 Task: Add Heineken 0.0 Alcohol Free Lager 6 Pack Bottles to the cart.
Action: Mouse moved to (20, 99)
Screenshot: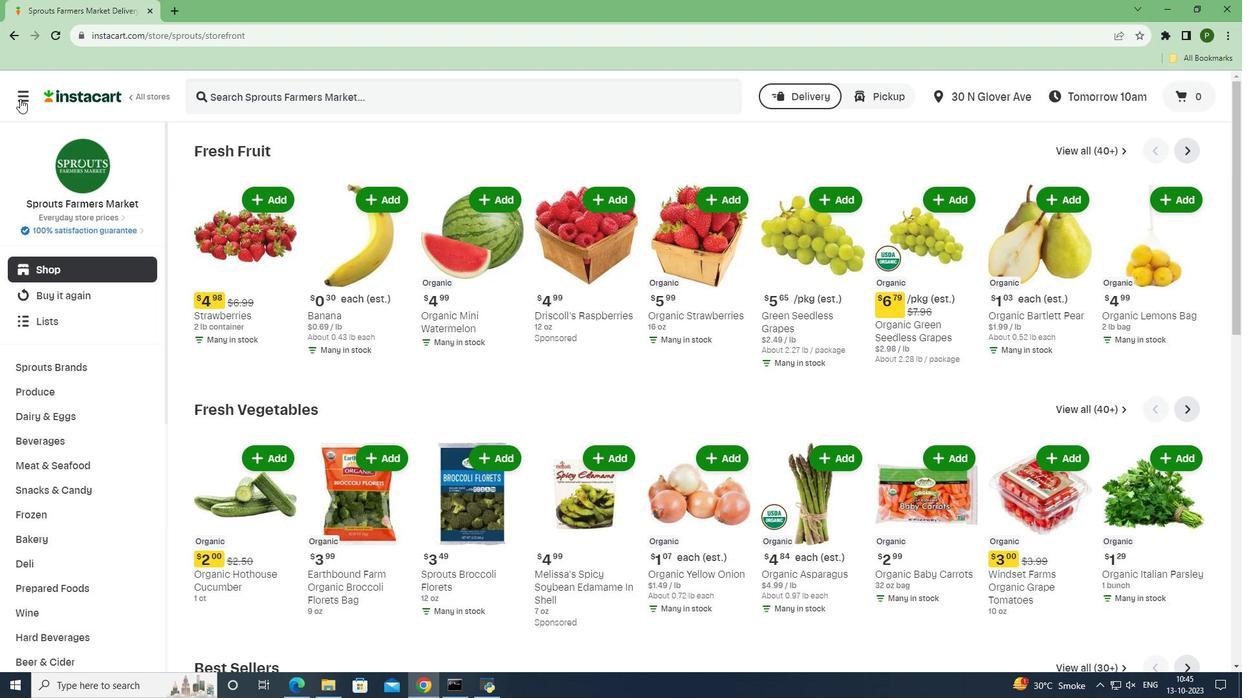 
Action: Mouse pressed left at (20, 99)
Screenshot: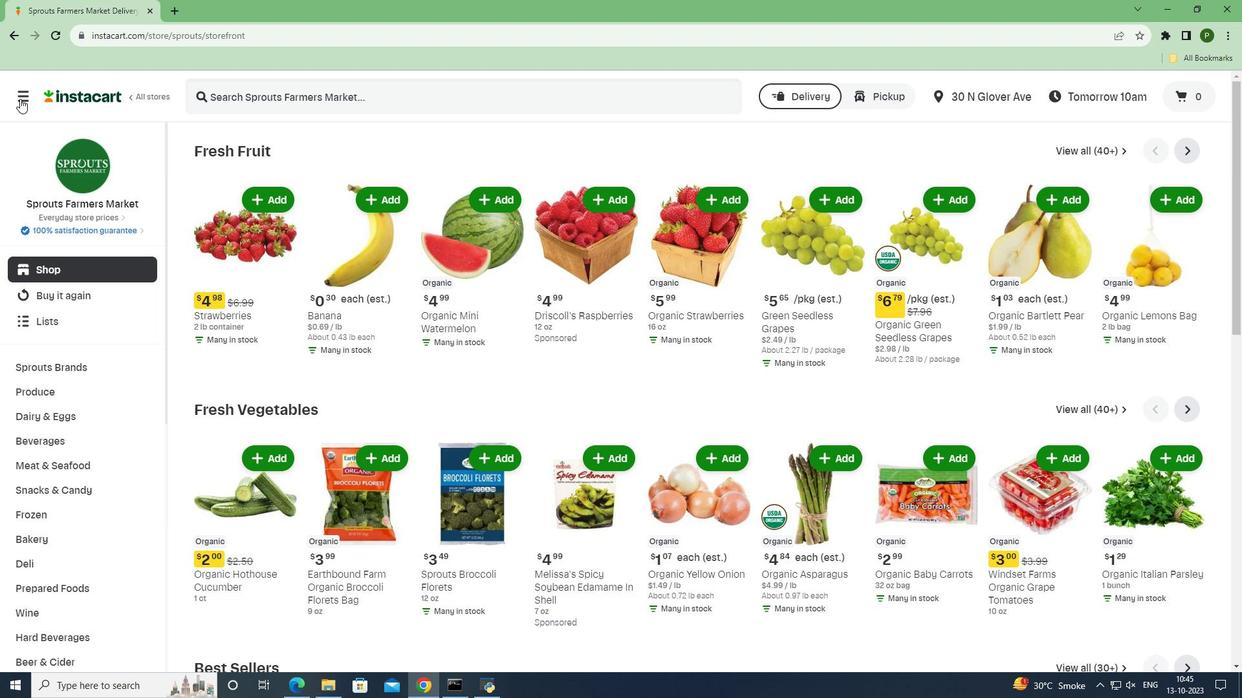 
Action: Mouse moved to (40, 336)
Screenshot: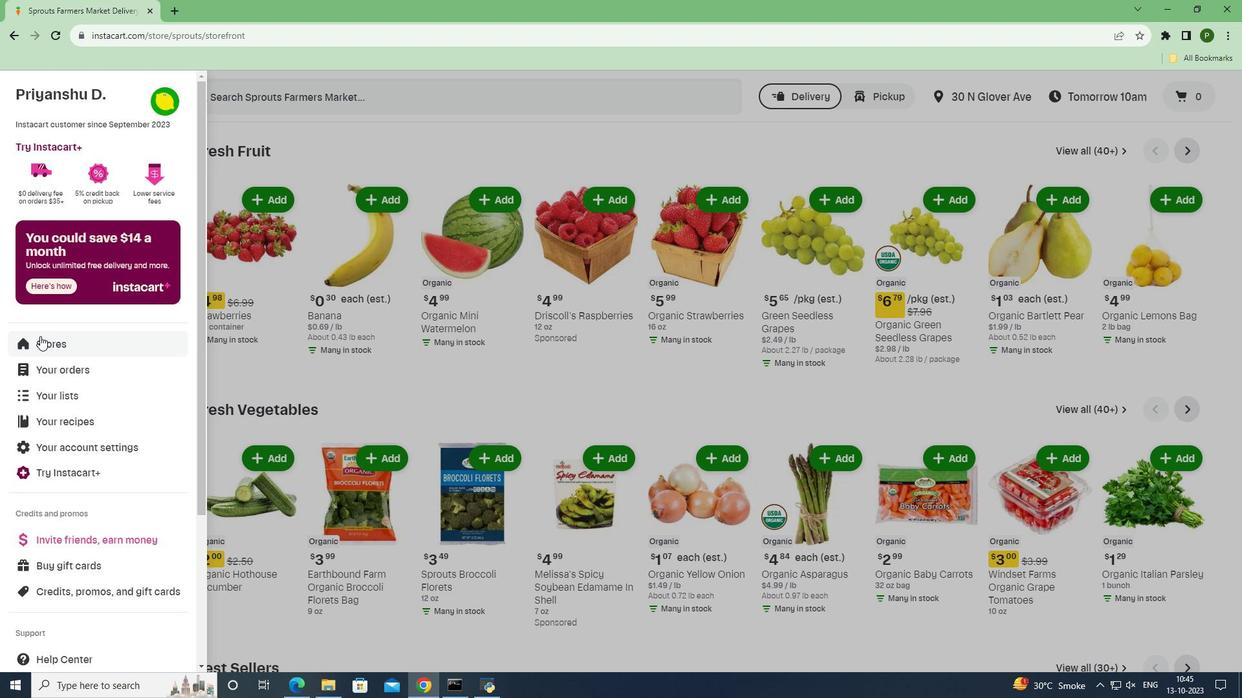 
Action: Mouse pressed left at (40, 336)
Screenshot: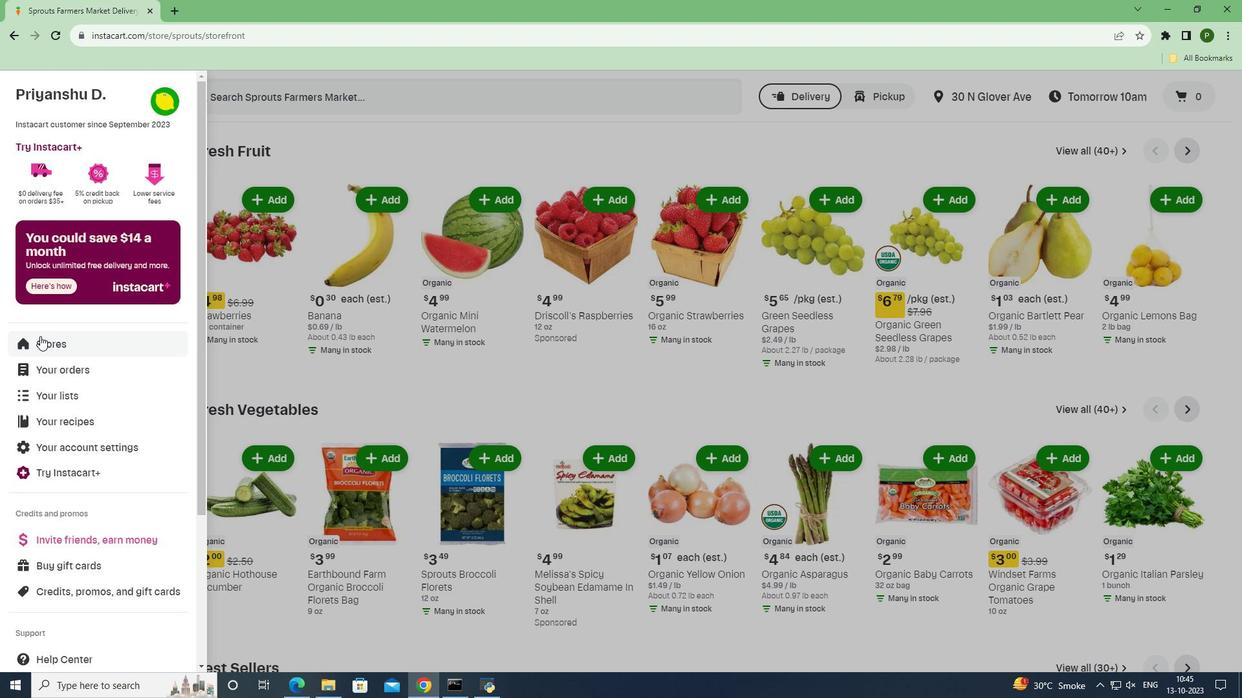 
Action: Mouse moved to (300, 142)
Screenshot: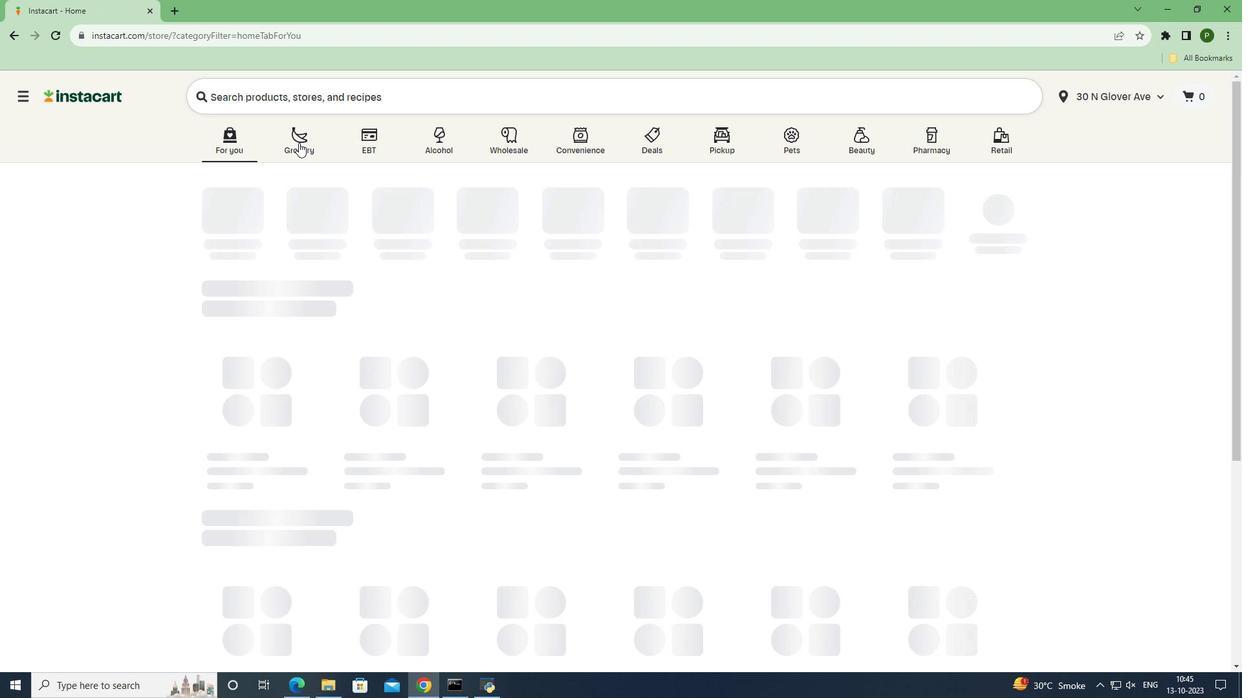 
Action: Mouse pressed left at (300, 142)
Screenshot: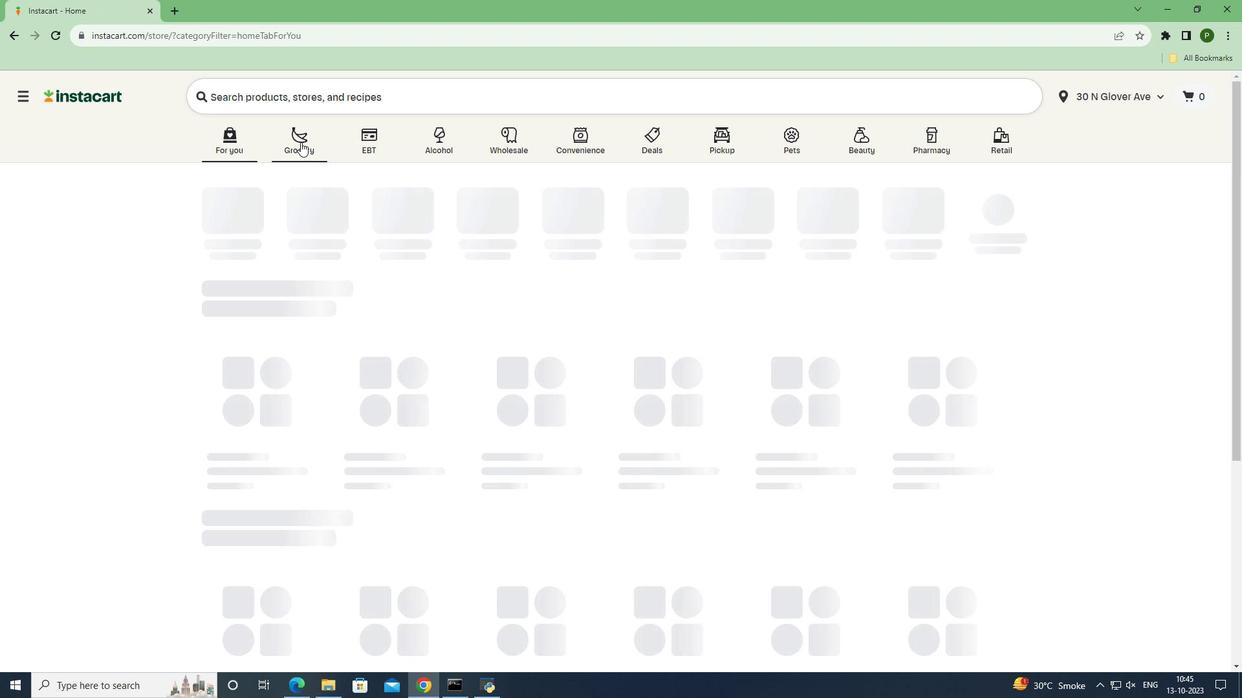 
Action: Mouse moved to (798, 294)
Screenshot: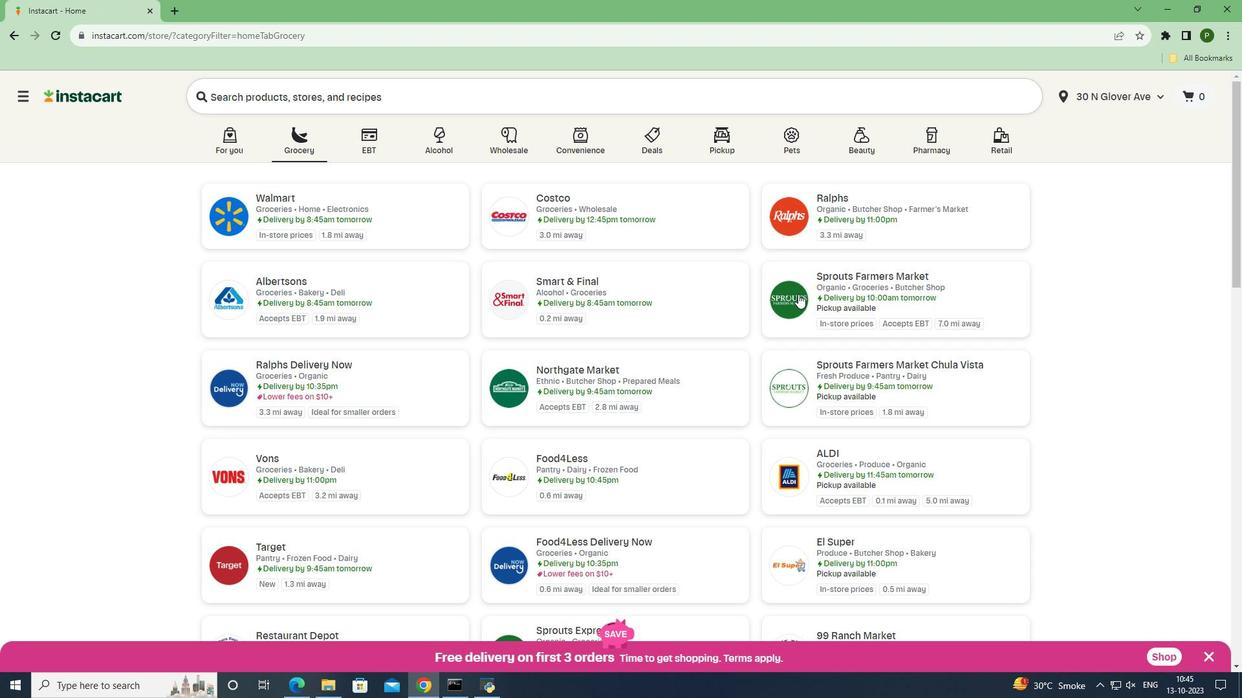 
Action: Mouse pressed left at (798, 294)
Screenshot: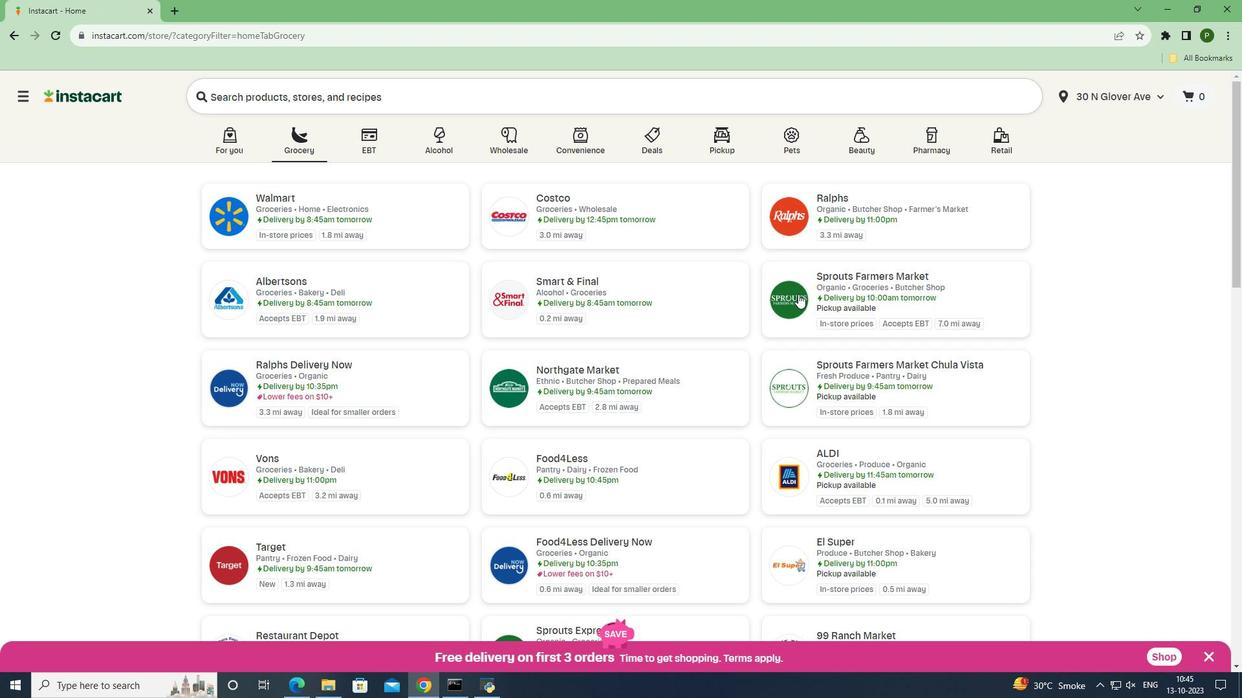 
Action: Mouse moved to (49, 441)
Screenshot: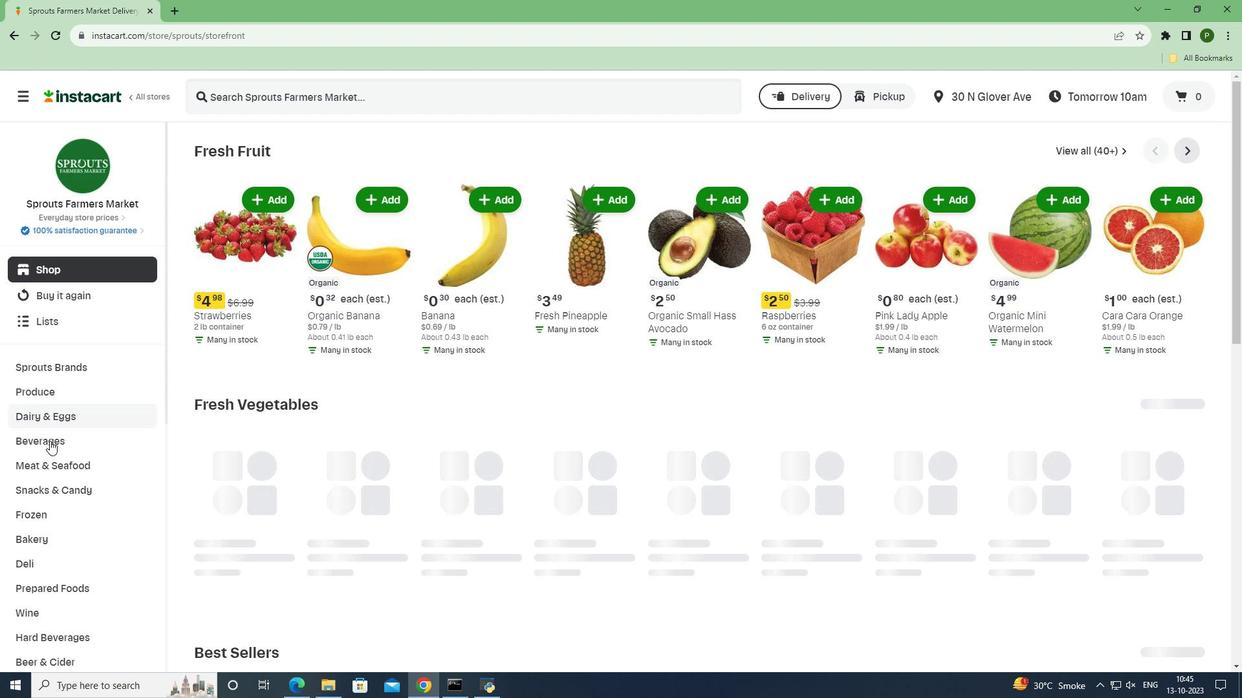 
Action: Mouse pressed left at (49, 441)
Screenshot: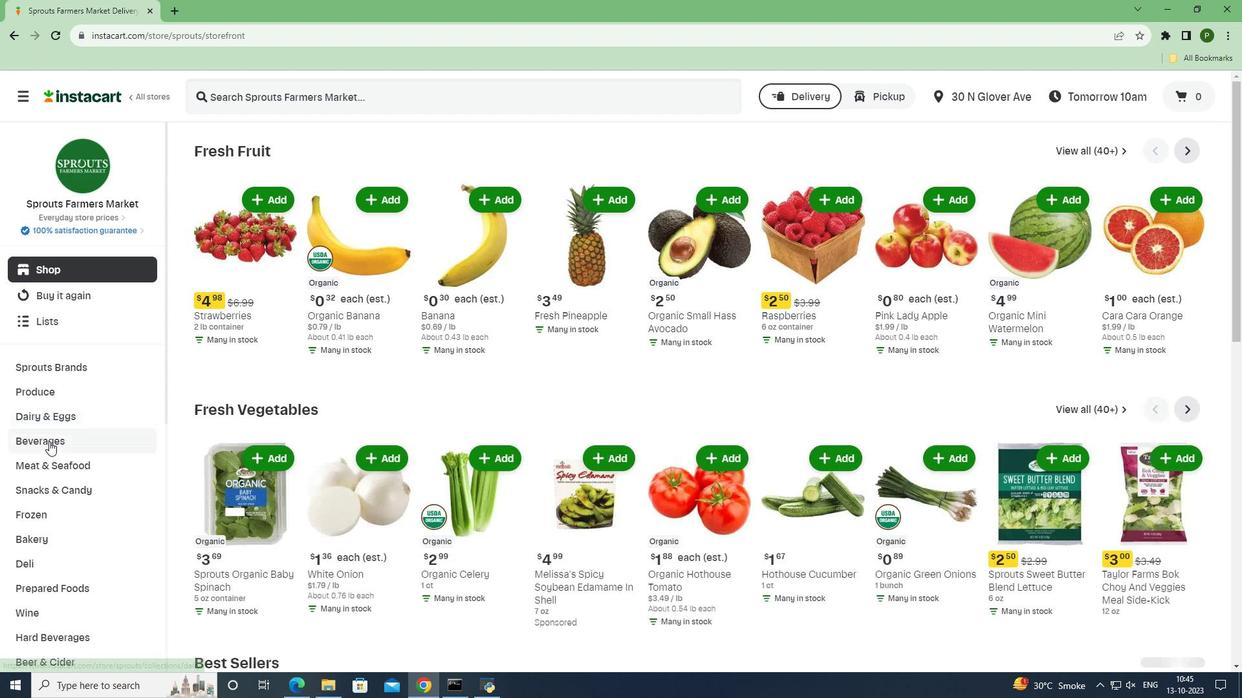 
Action: Mouse moved to (993, 180)
Screenshot: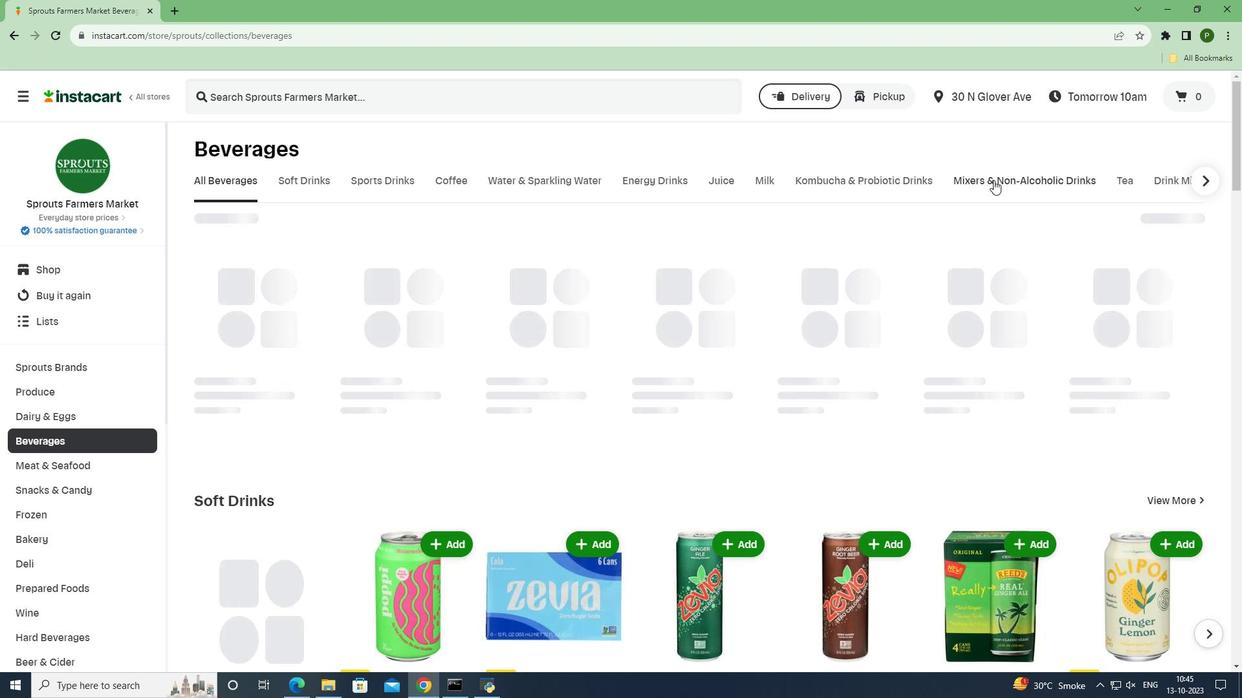 
Action: Mouse pressed left at (993, 180)
Screenshot: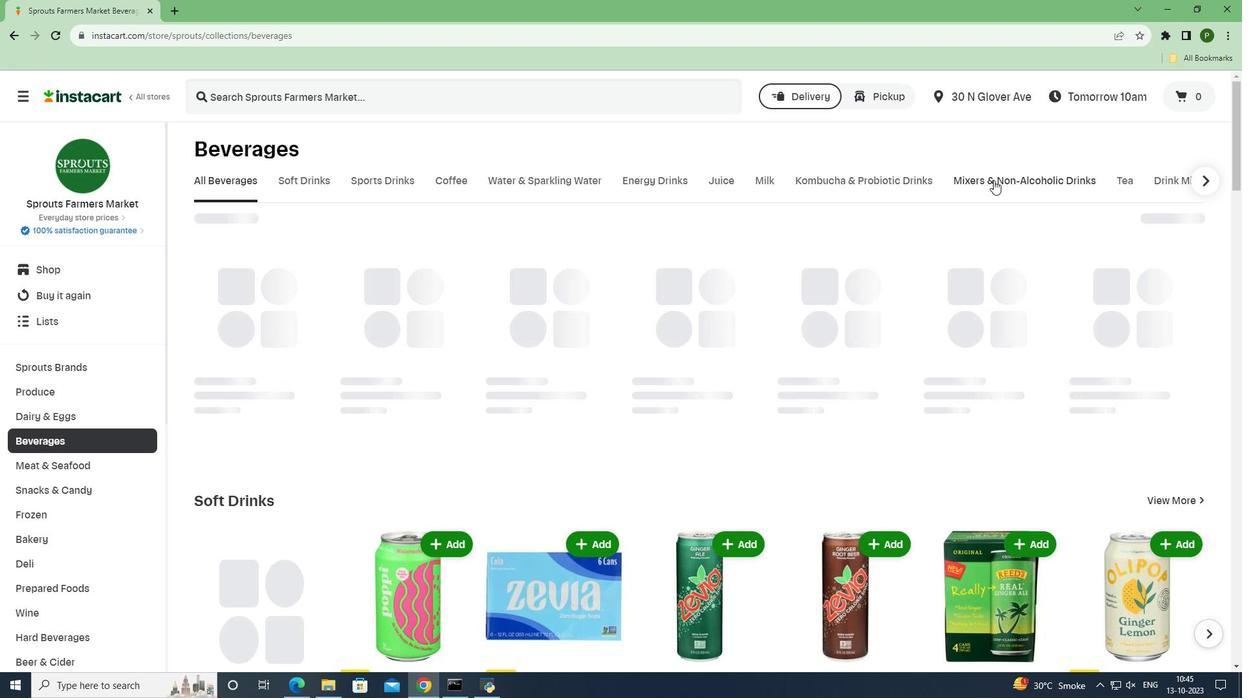 
Action: Mouse moved to (375, 104)
Screenshot: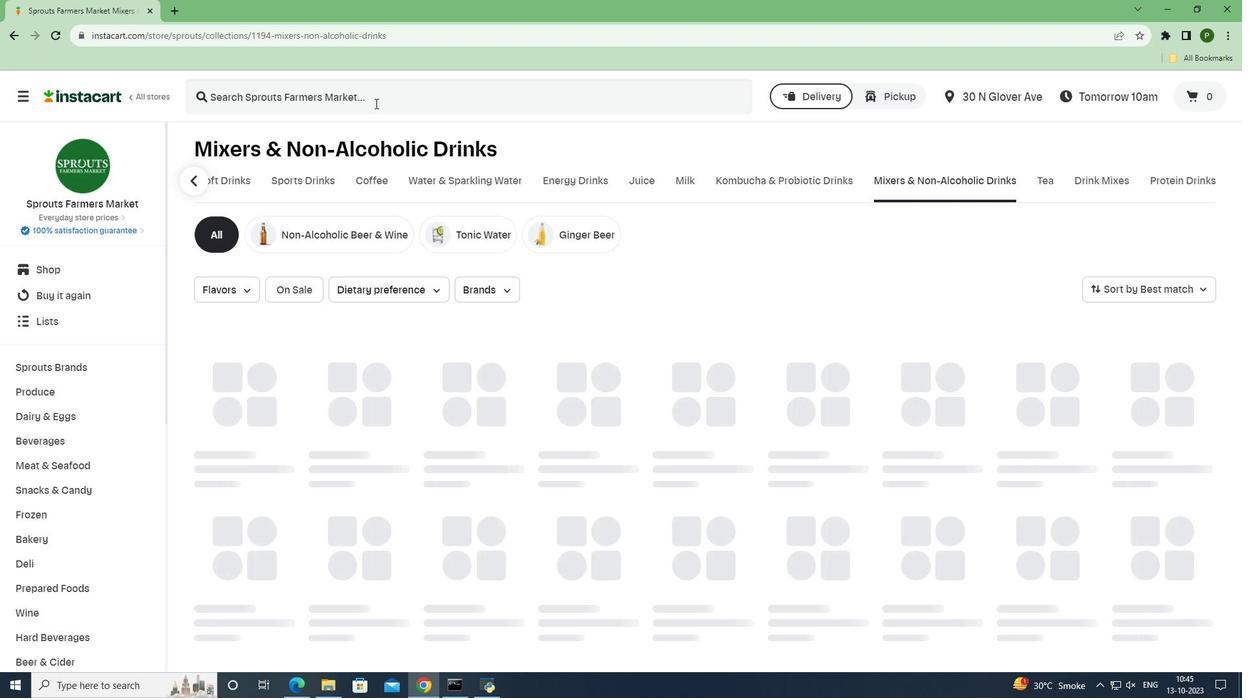 
Action: Mouse pressed left at (375, 104)
Screenshot: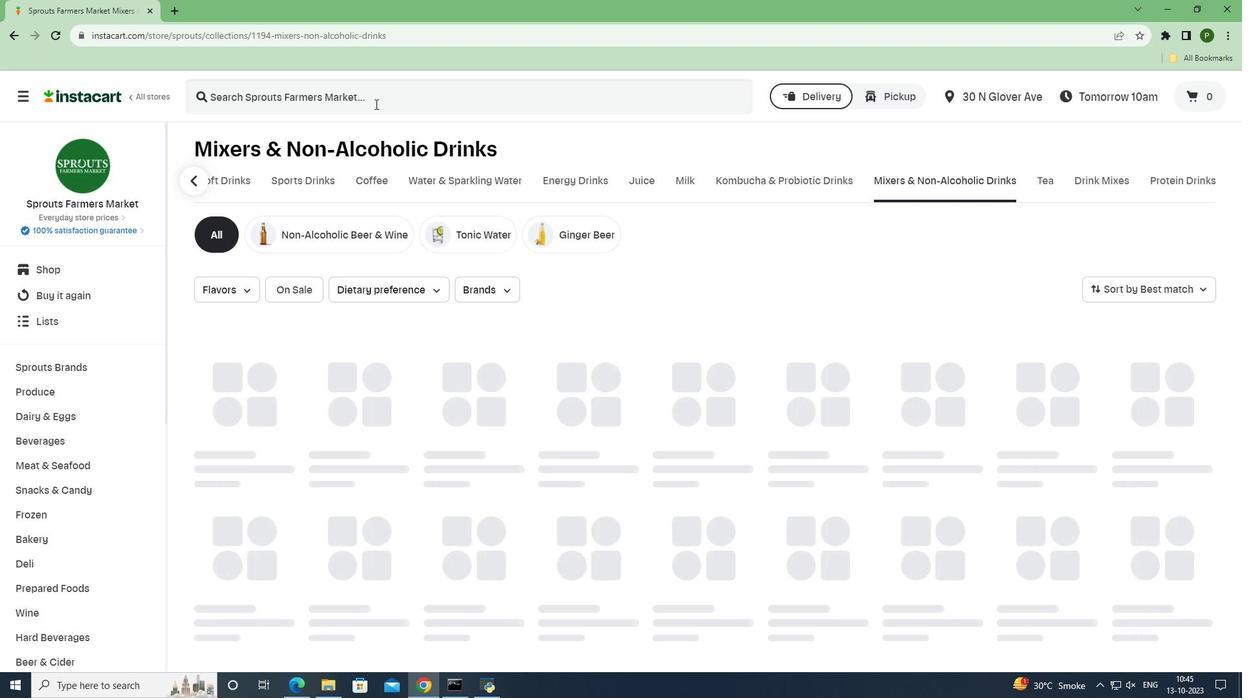 
Action: Key pressed <Key.caps_lock>H<Key.caps_lock>eineken<Key.space>0.0<Key.space><Key.caps_lock>A<Key.caps_lock>lcohol<Key.space><Key.caps_lock>F<Key.caps_lock>ree<Key.space><Key.caps_lock>L<Key.caps_lock>ager<Key.space>6<Key.space><Key.caps_lock>P<Key.caps_lock>ack<Key.space><Key.caps_lock>B<Key.caps_lock>ottles<Key.space><Key.enter>
Screenshot: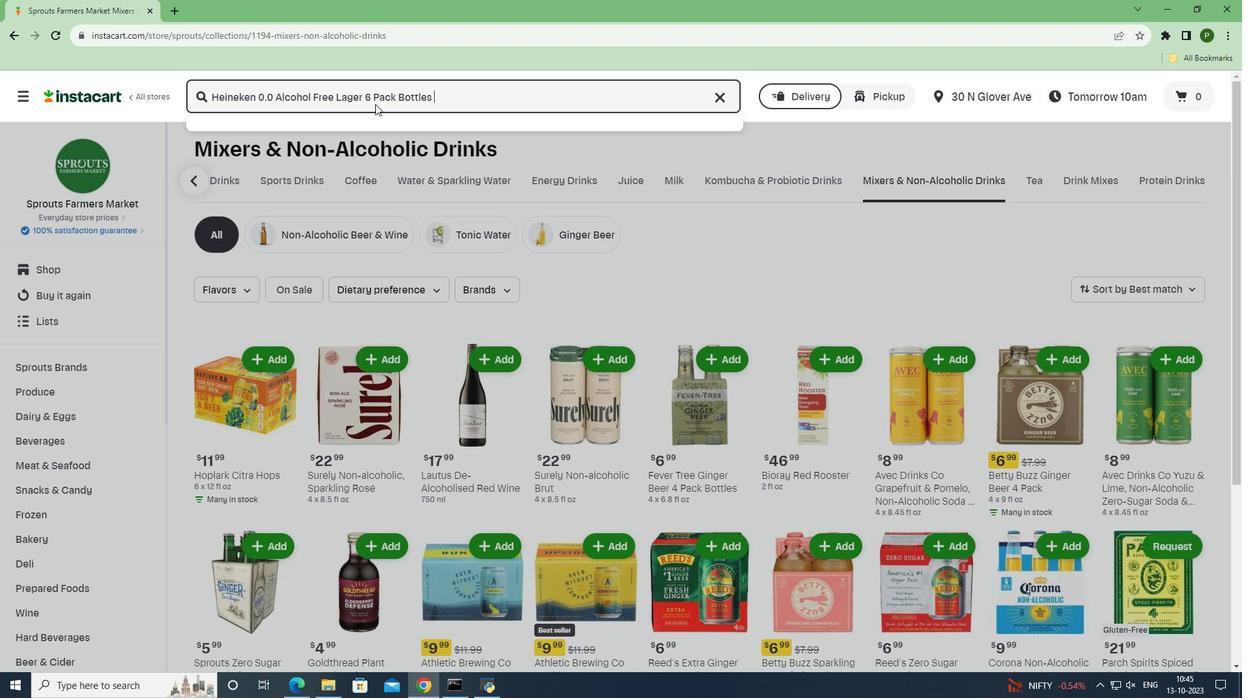 
Action: Mouse moved to (364, 361)
Screenshot: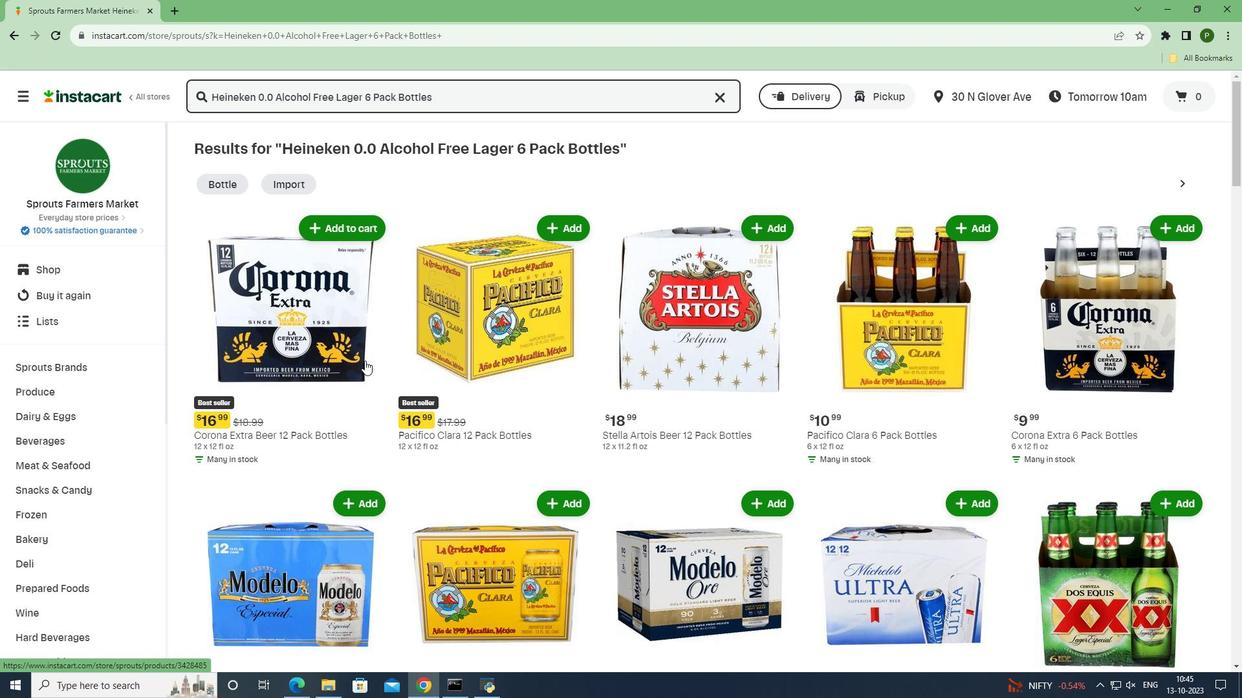 
Action: Mouse scrolled (364, 360) with delta (0, 0)
Screenshot: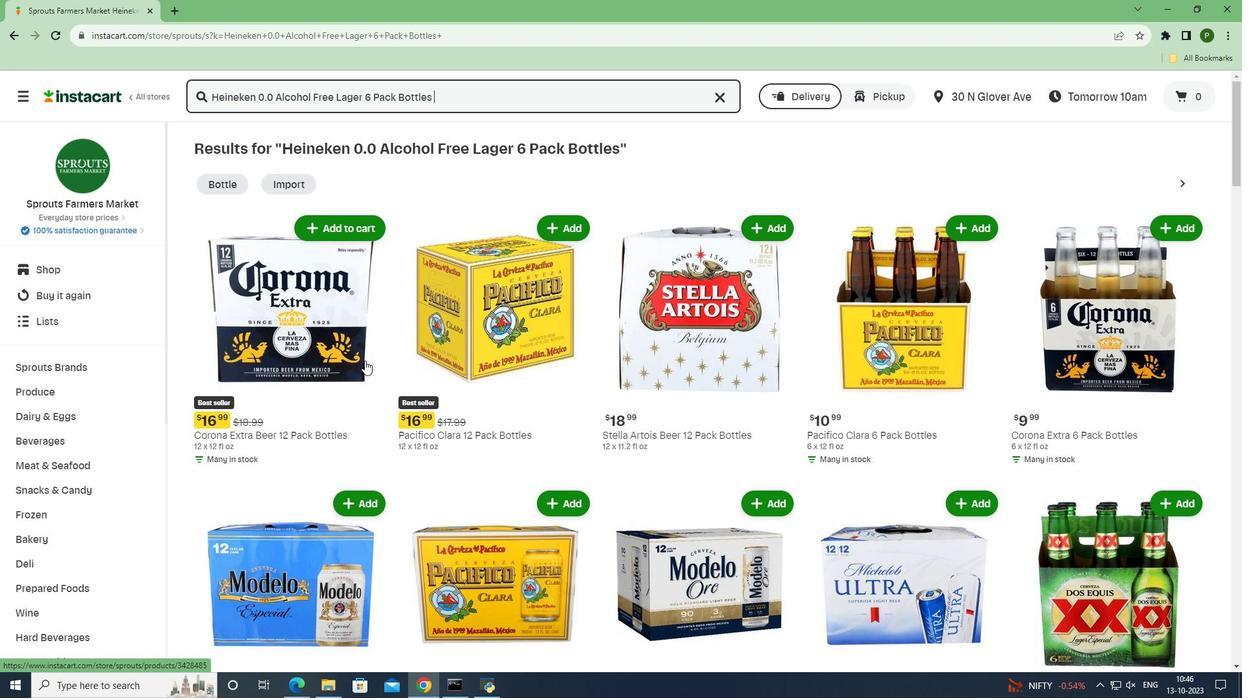 
Action: Mouse scrolled (364, 360) with delta (0, 0)
Screenshot: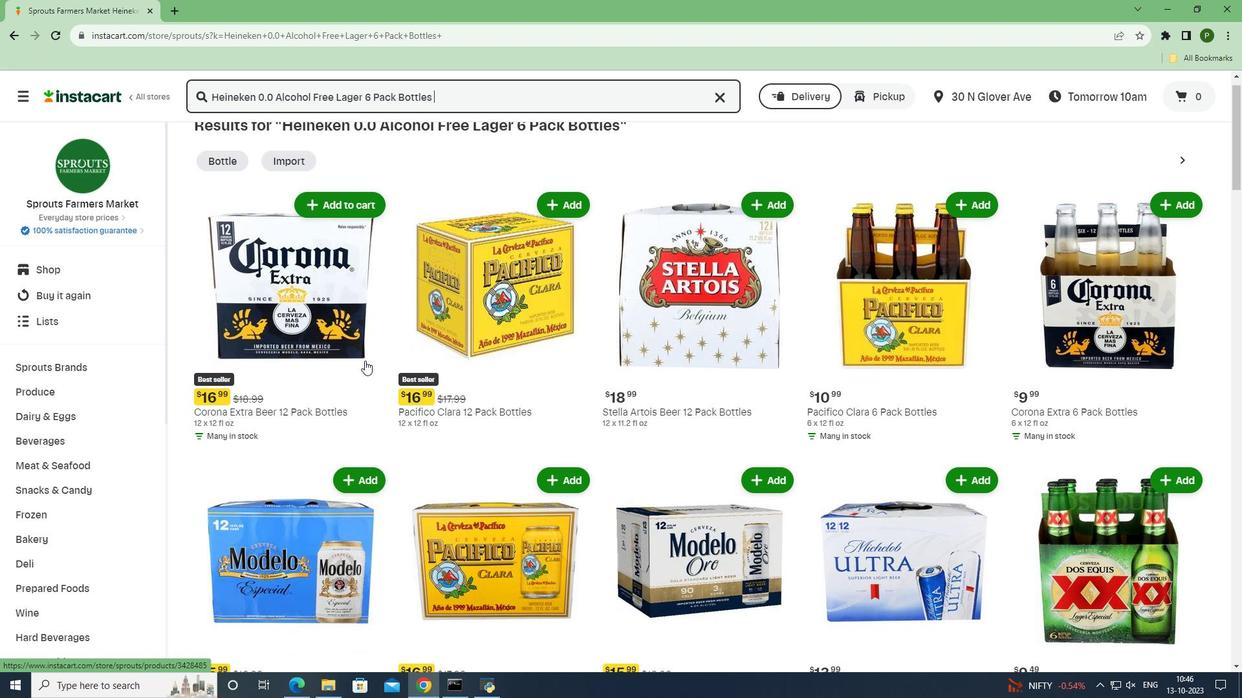 
Action: Mouse scrolled (364, 360) with delta (0, 0)
Screenshot: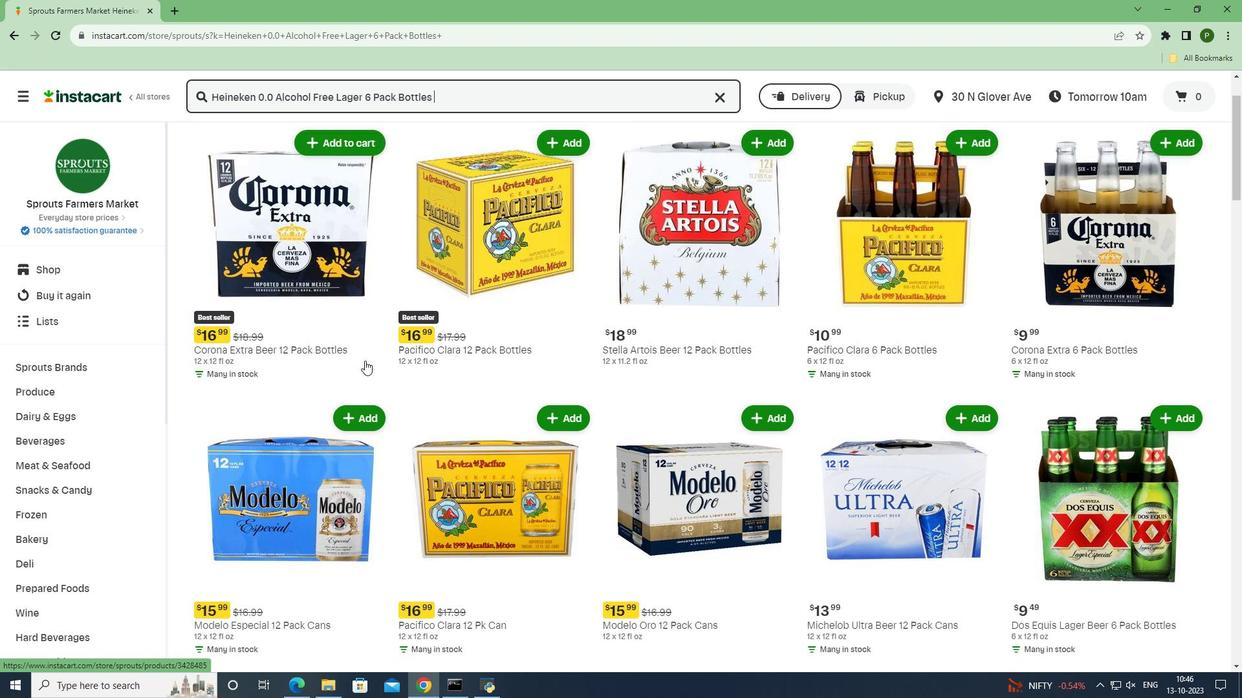 
Action: Mouse scrolled (364, 361) with delta (0, 0)
Screenshot: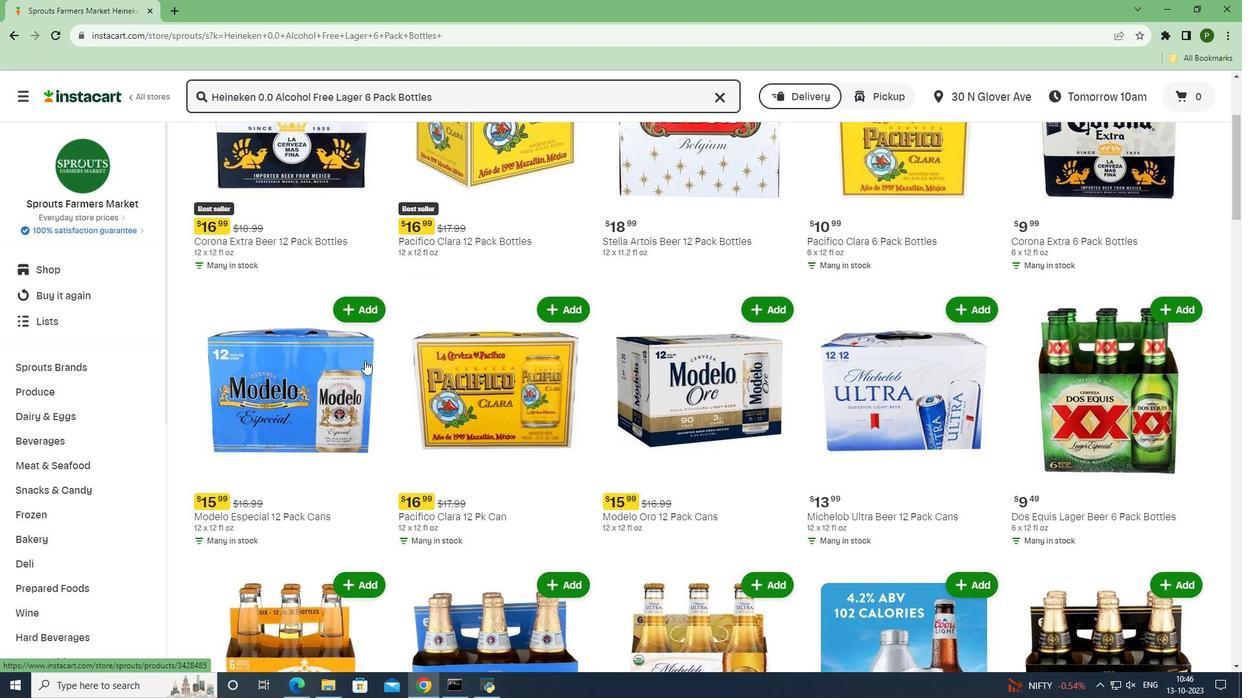 
Action: Mouse scrolled (364, 360) with delta (0, 0)
Screenshot: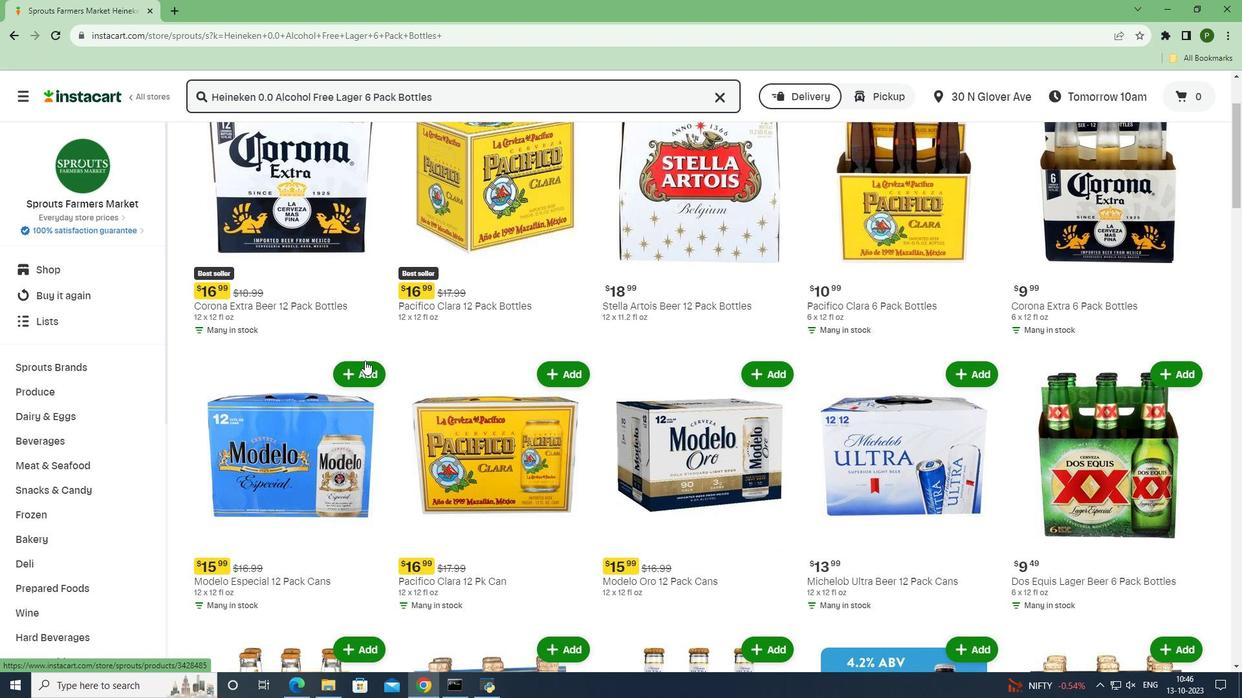 
Action: Mouse scrolled (364, 360) with delta (0, 0)
Screenshot: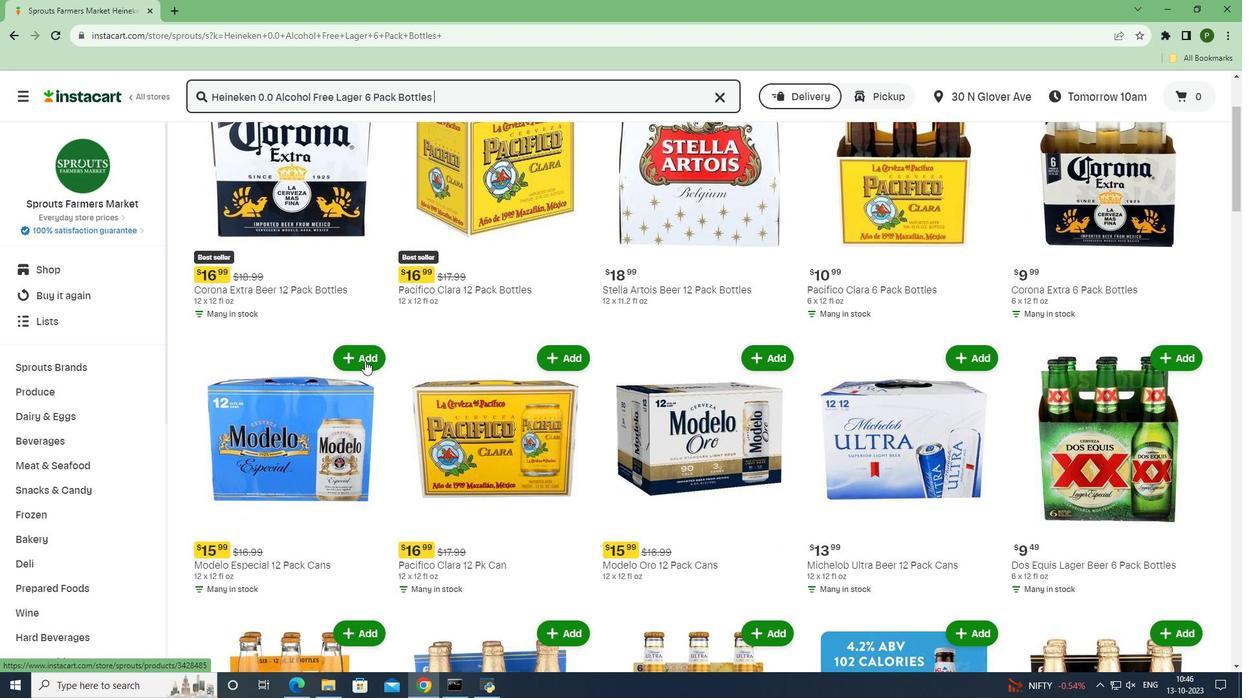 
Action: Mouse moved to (364, 361)
Screenshot: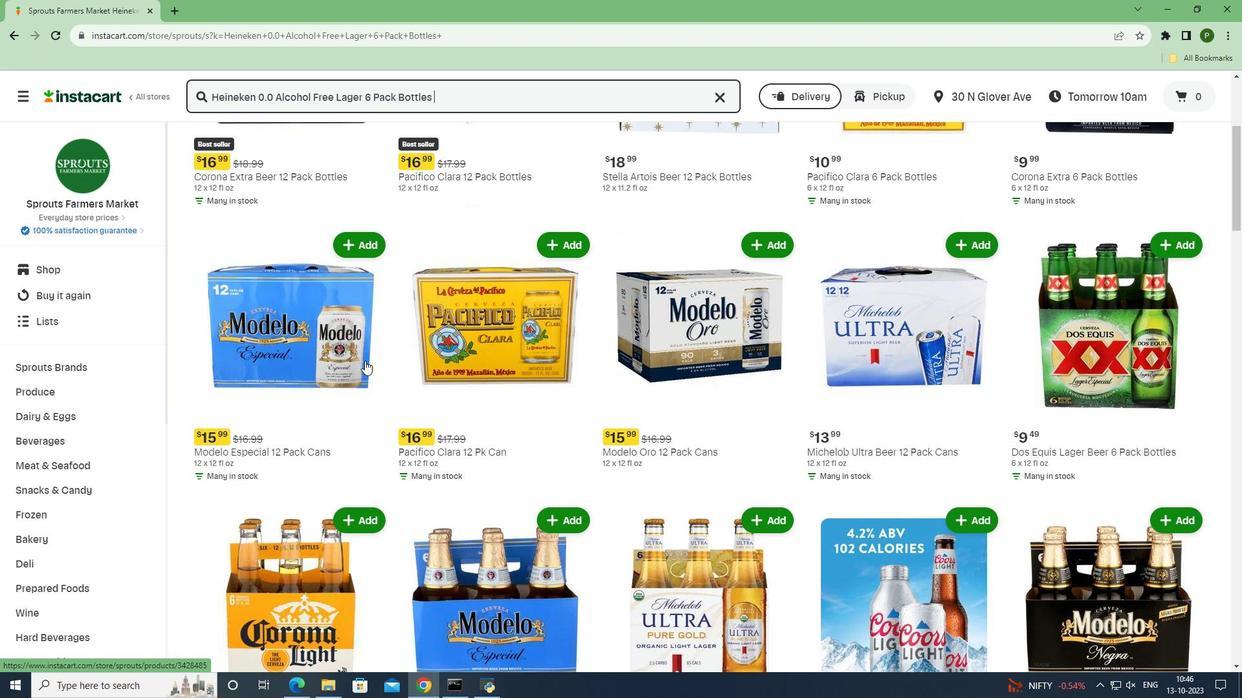 
Action: Mouse scrolled (364, 360) with delta (0, 0)
Screenshot: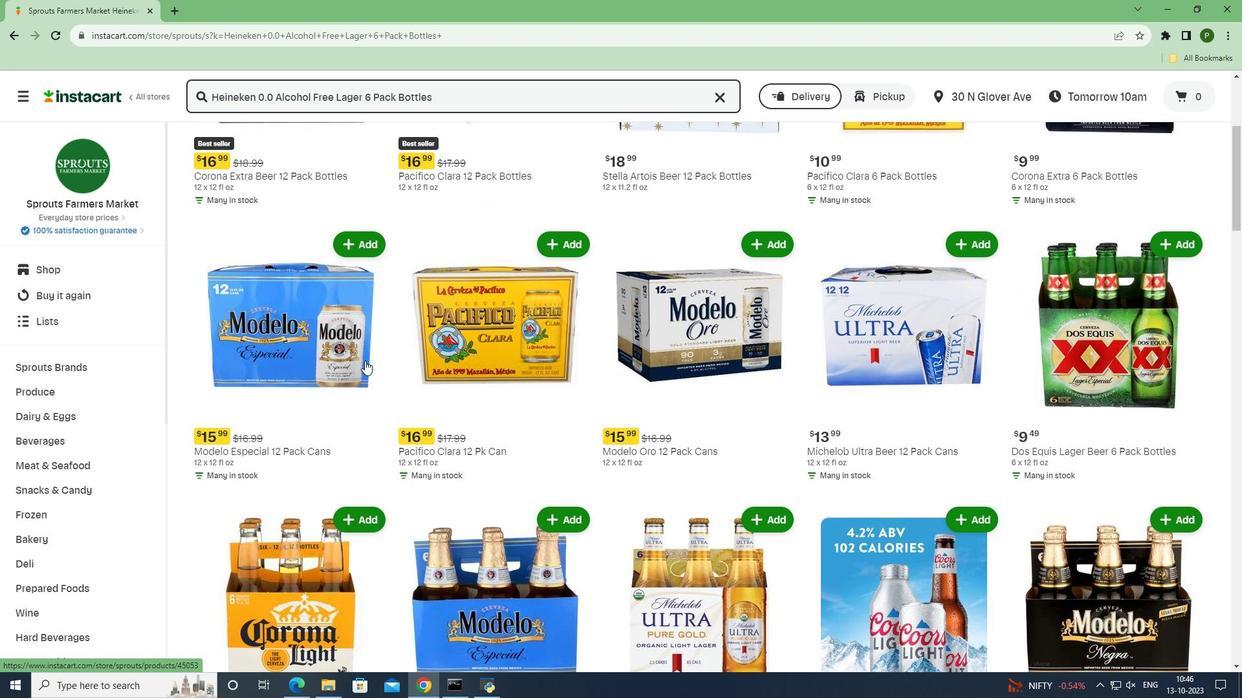 
Action: Mouse scrolled (364, 360) with delta (0, 0)
Screenshot: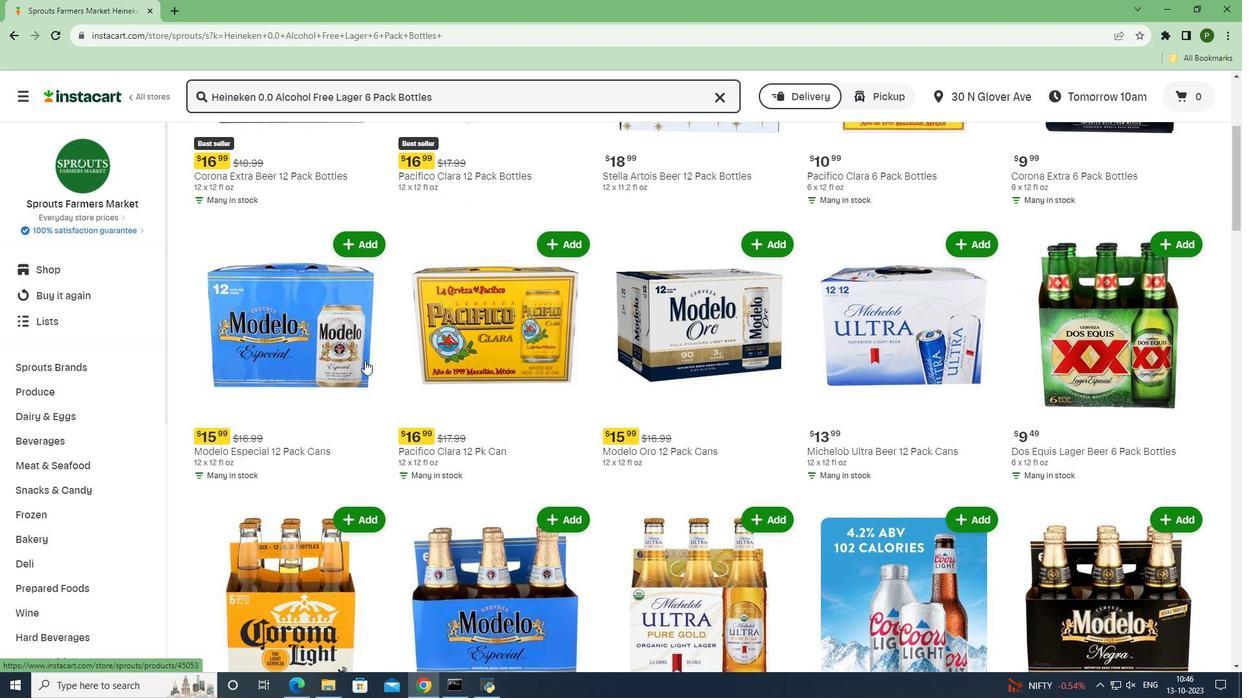 
Action: Mouse moved to (420, 374)
Screenshot: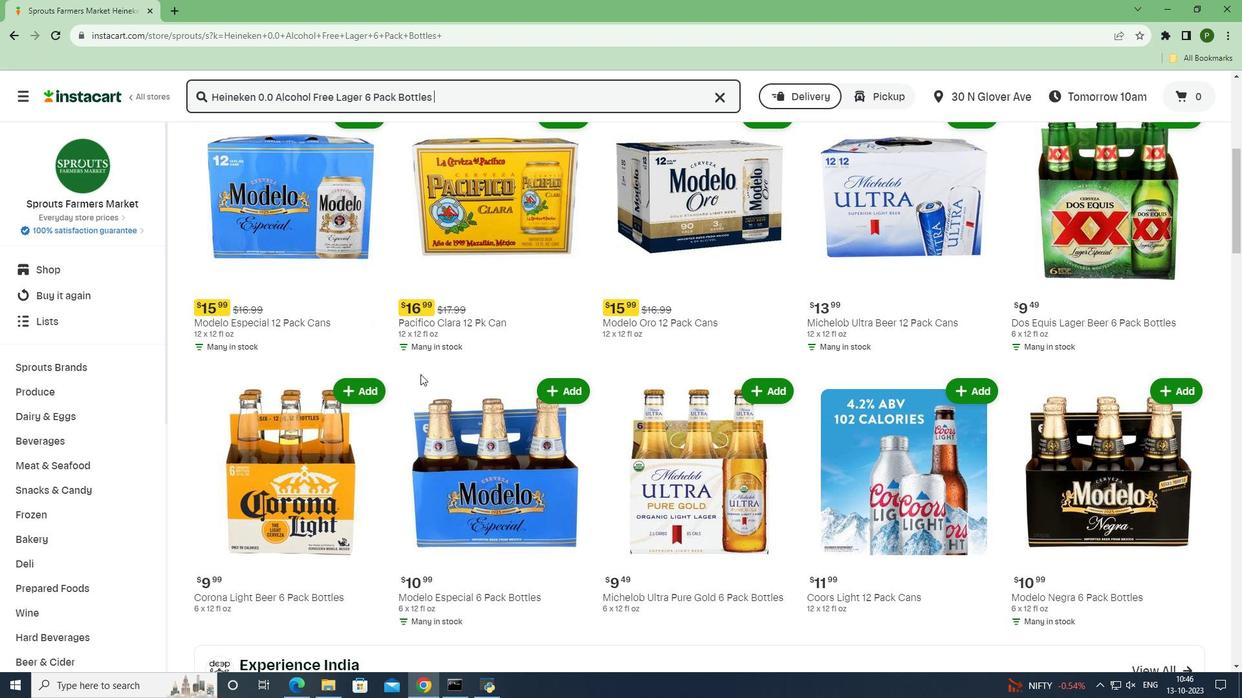 
Action: Mouse scrolled (420, 374) with delta (0, 0)
Screenshot: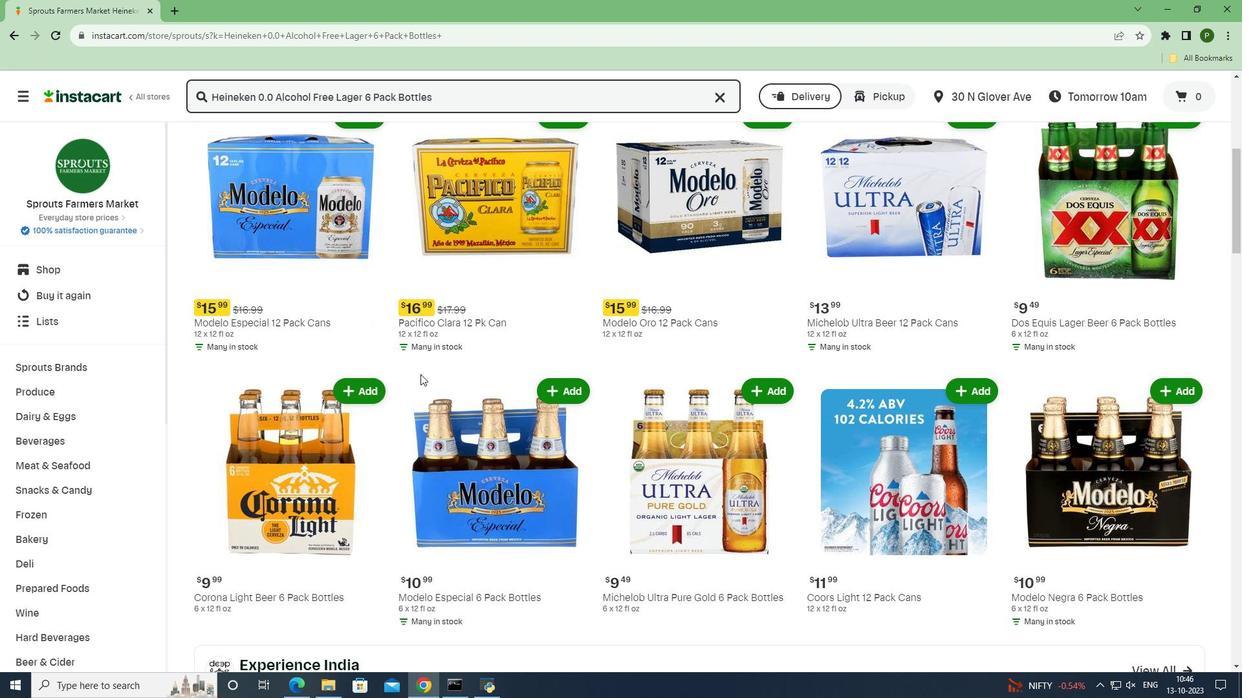 
Action: Mouse scrolled (420, 374) with delta (0, 0)
Screenshot: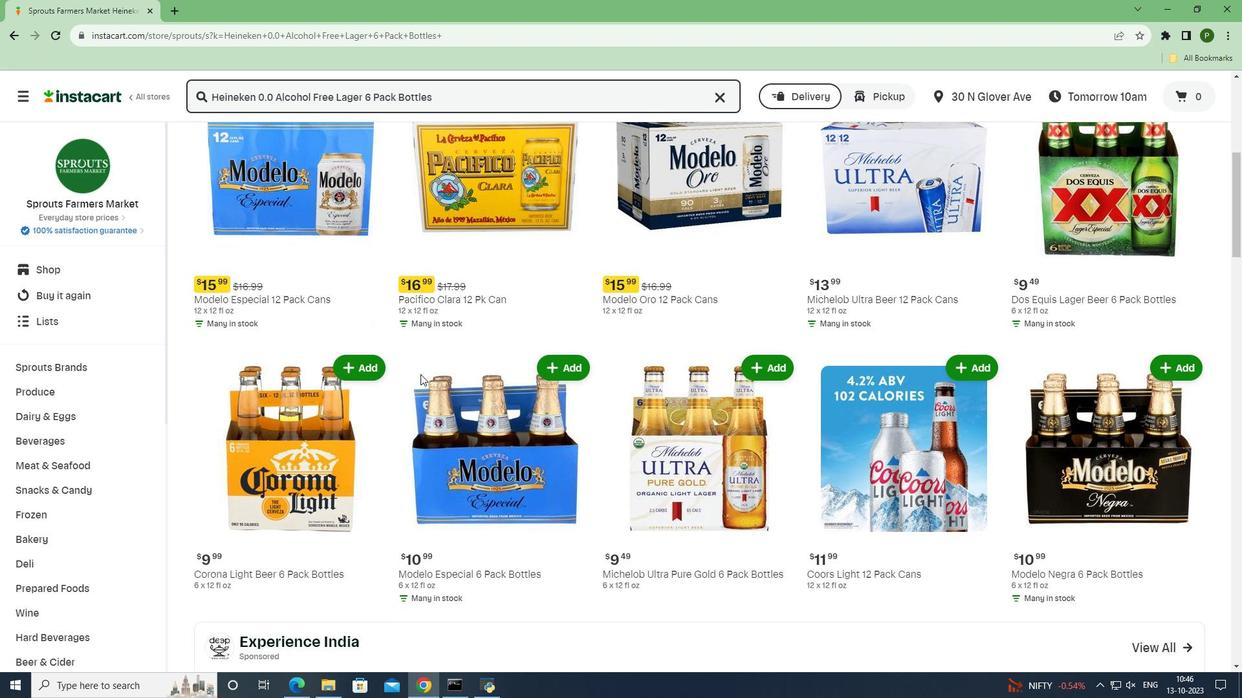 
Action: Mouse scrolled (420, 374) with delta (0, 0)
Screenshot: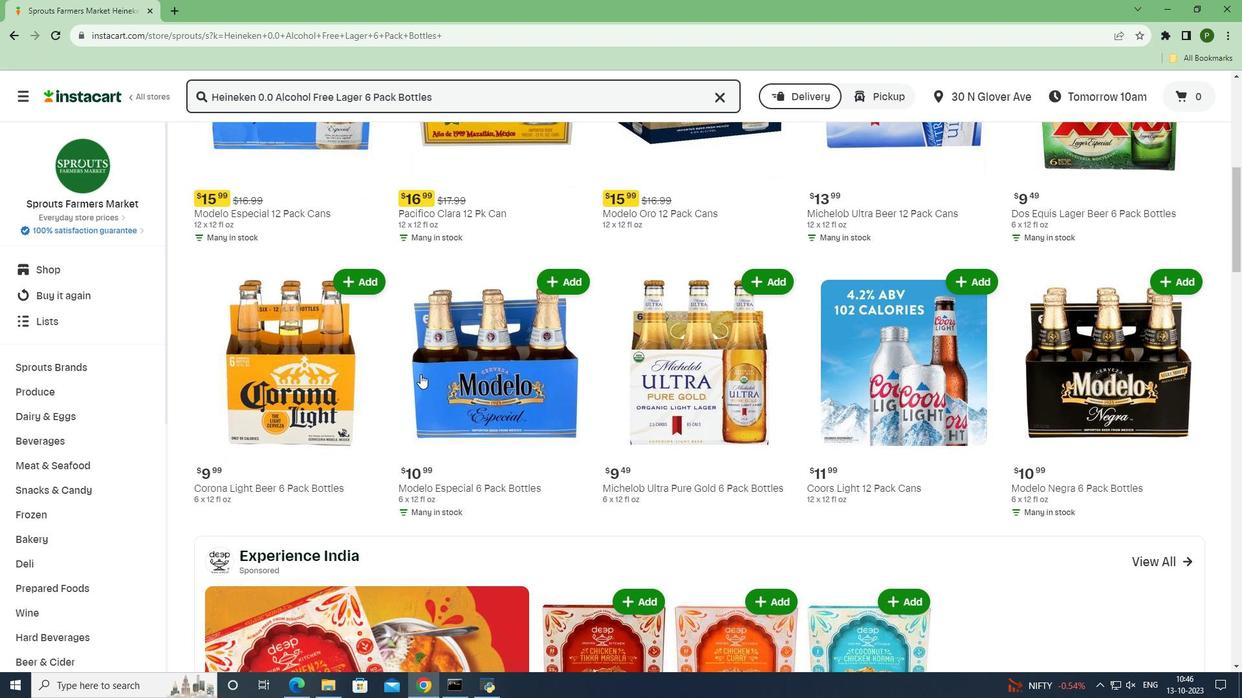 
Action: Mouse scrolled (420, 375) with delta (0, 0)
Screenshot: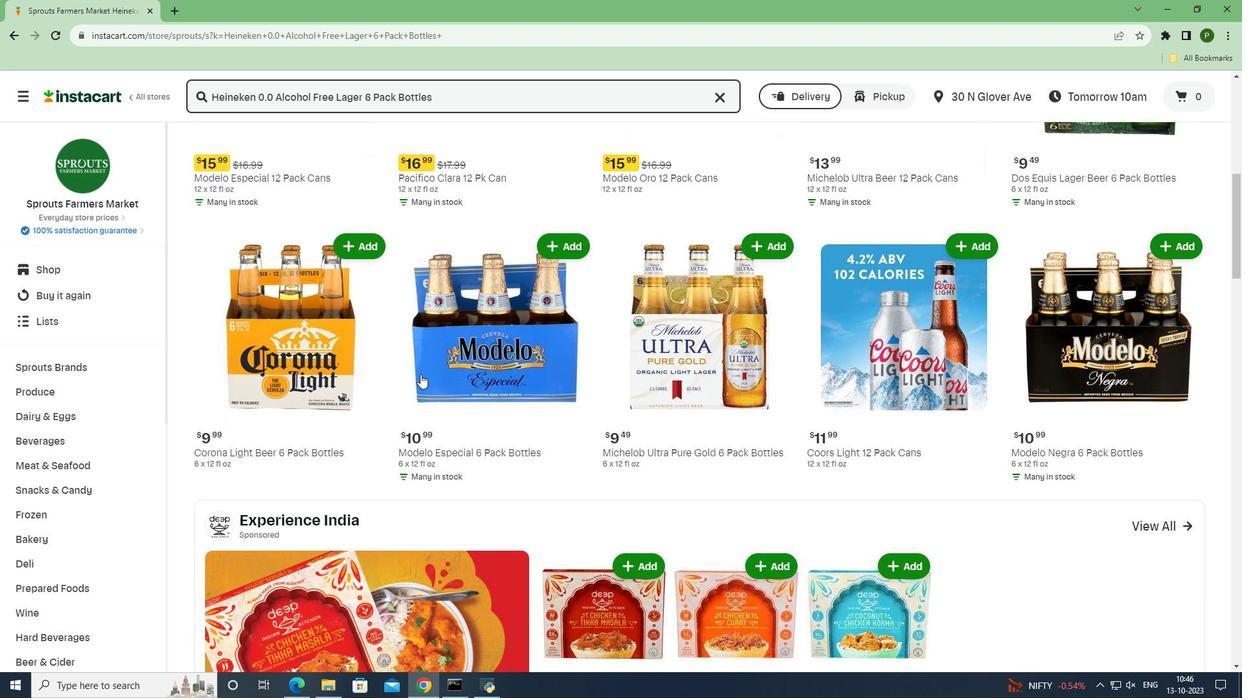 
Action: Mouse scrolled (420, 374) with delta (0, 0)
Screenshot: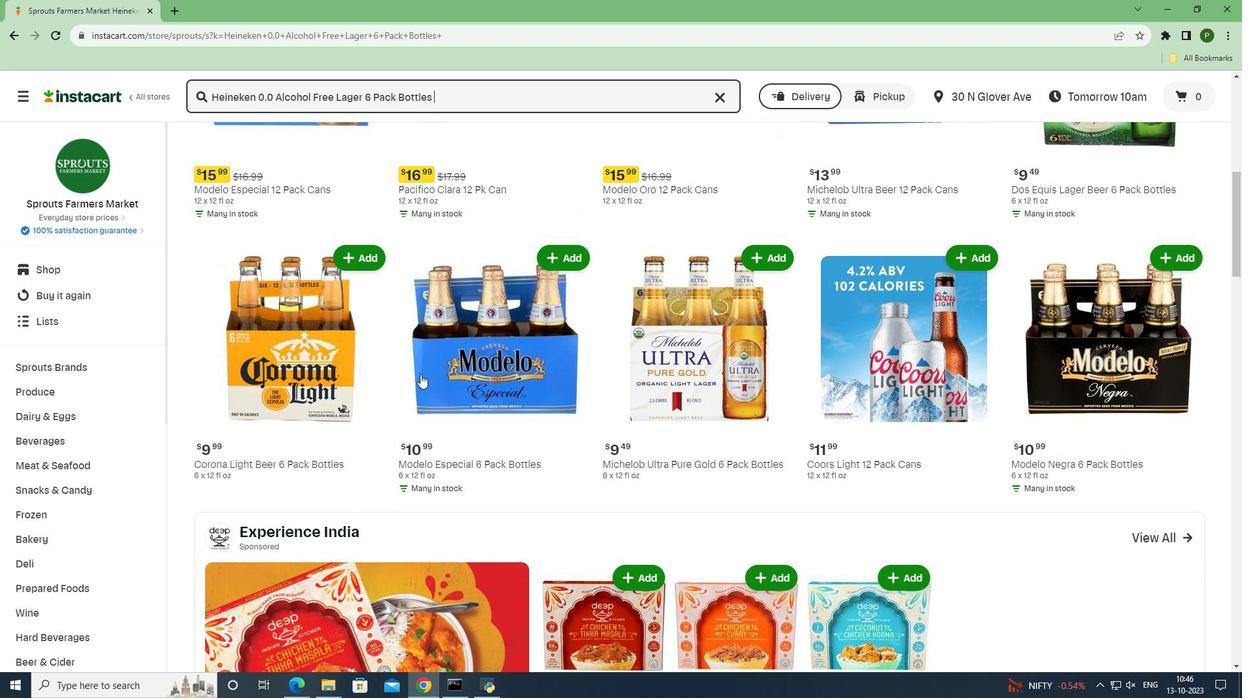 
Action: Mouse scrolled (420, 374) with delta (0, 0)
Screenshot: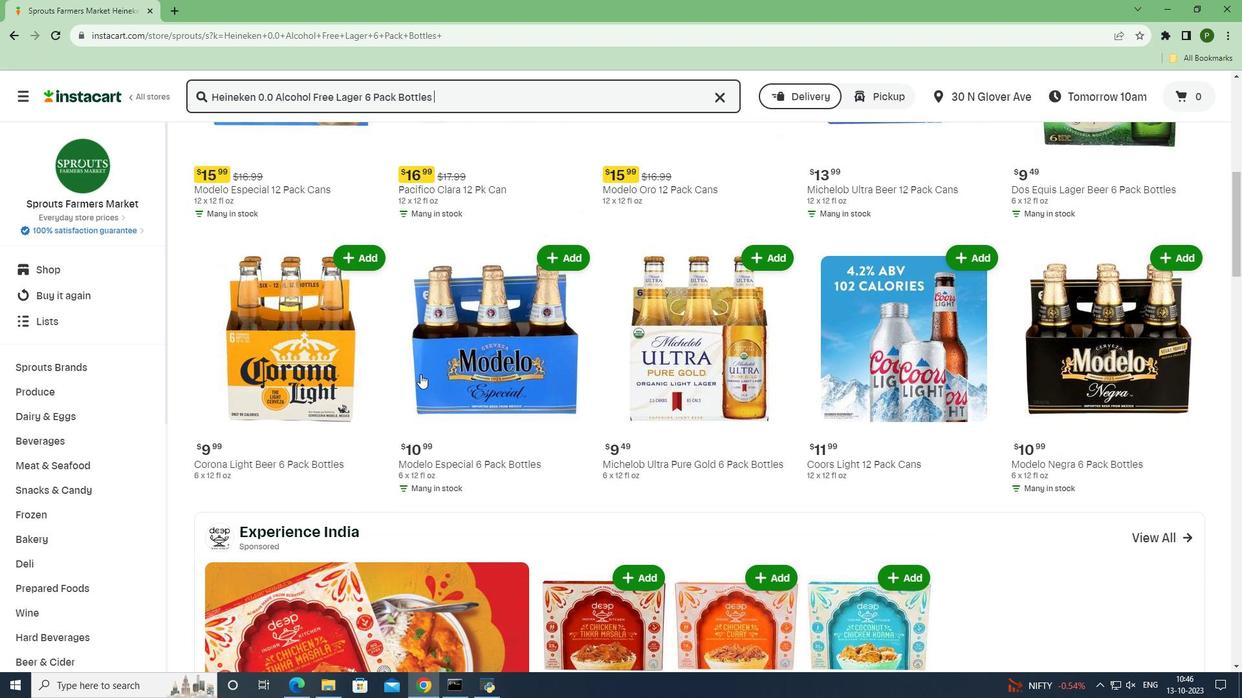 
Action: Mouse scrolled (420, 374) with delta (0, 0)
Screenshot: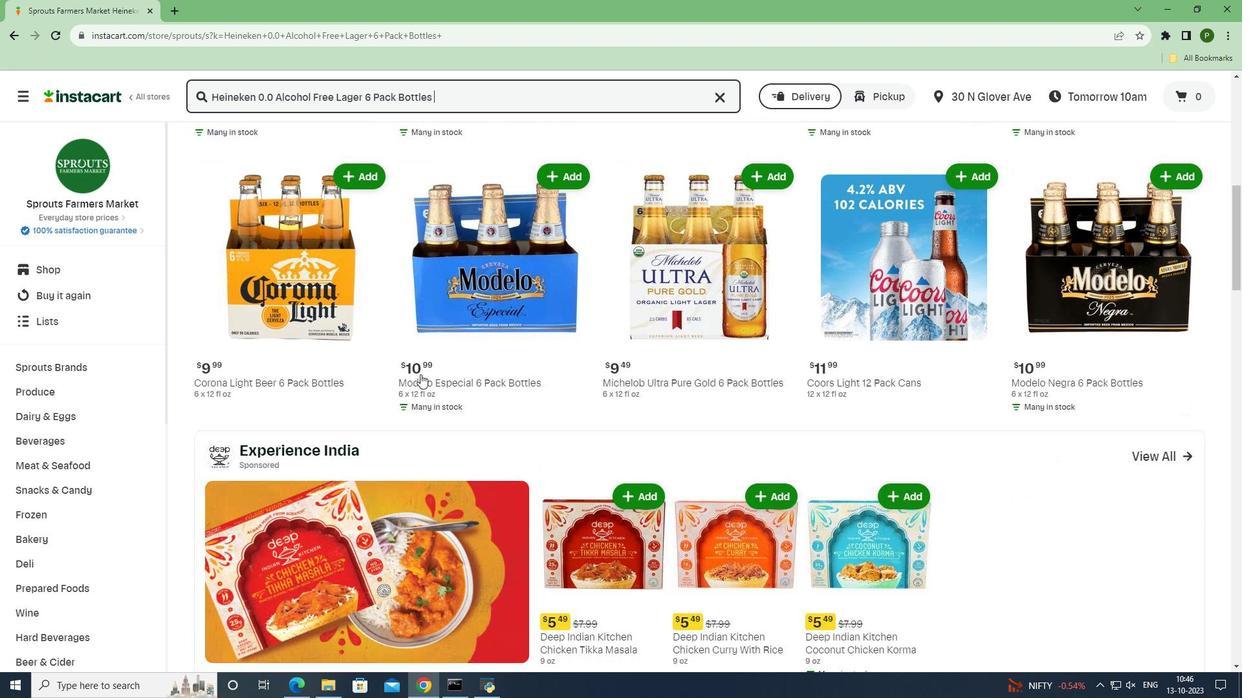 
Action: Mouse scrolled (420, 374) with delta (0, 0)
Screenshot: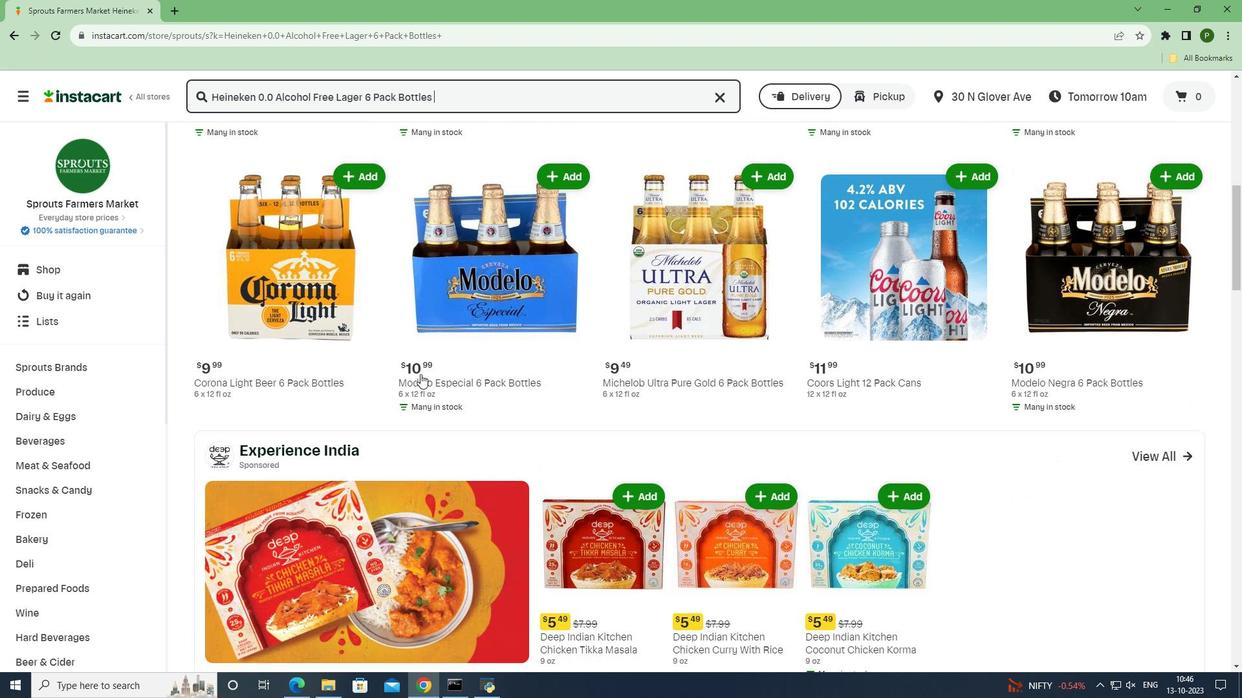 
Action: Mouse scrolled (420, 374) with delta (0, 0)
Screenshot: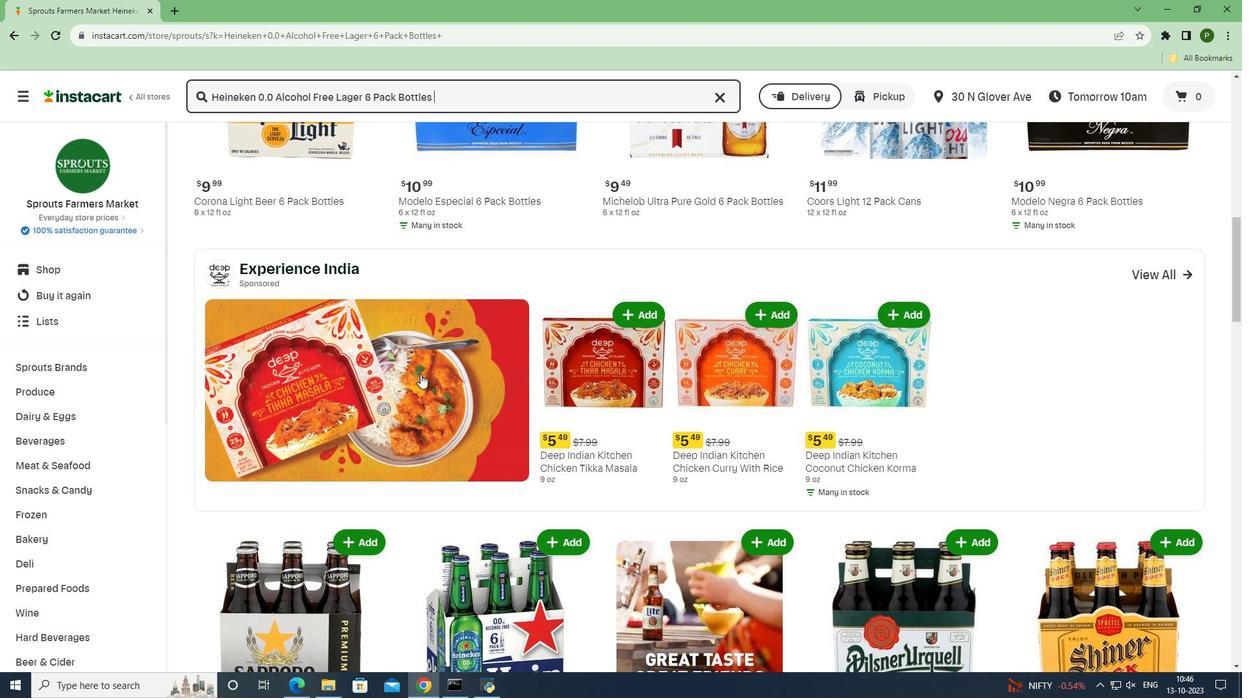 
Action: Mouse scrolled (420, 374) with delta (0, 0)
Screenshot: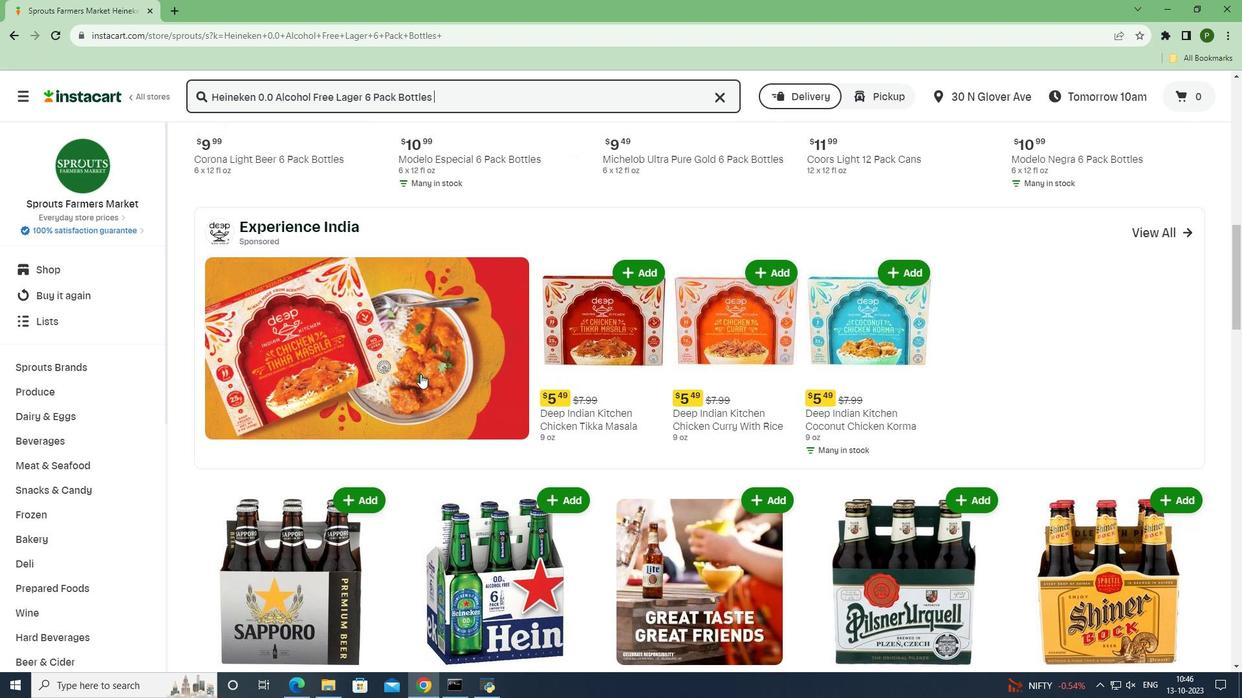
Action: Mouse scrolled (420, 374) with delta (0, 0)
Screenshot: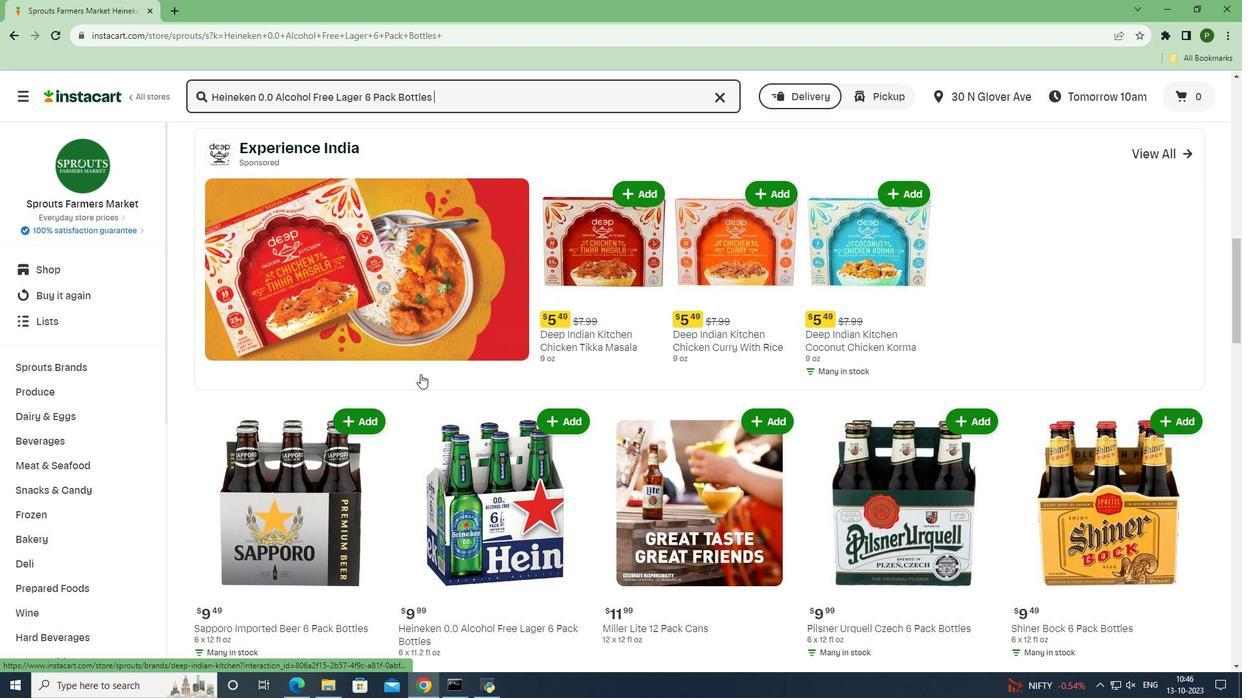 
Action: Mouse scrolled (420, 374) with delta (0, 0)
Screenshot: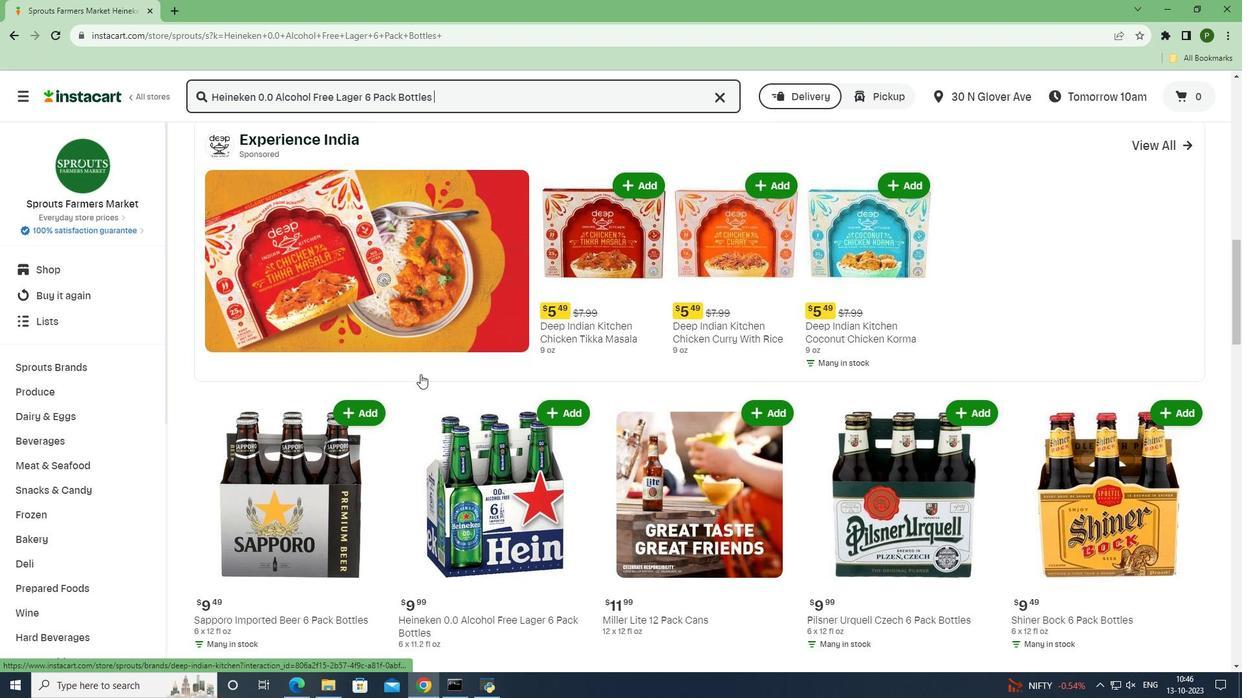 
Action: Mouse scrolled (420, 374) with delta (0, 0)
Screenshot: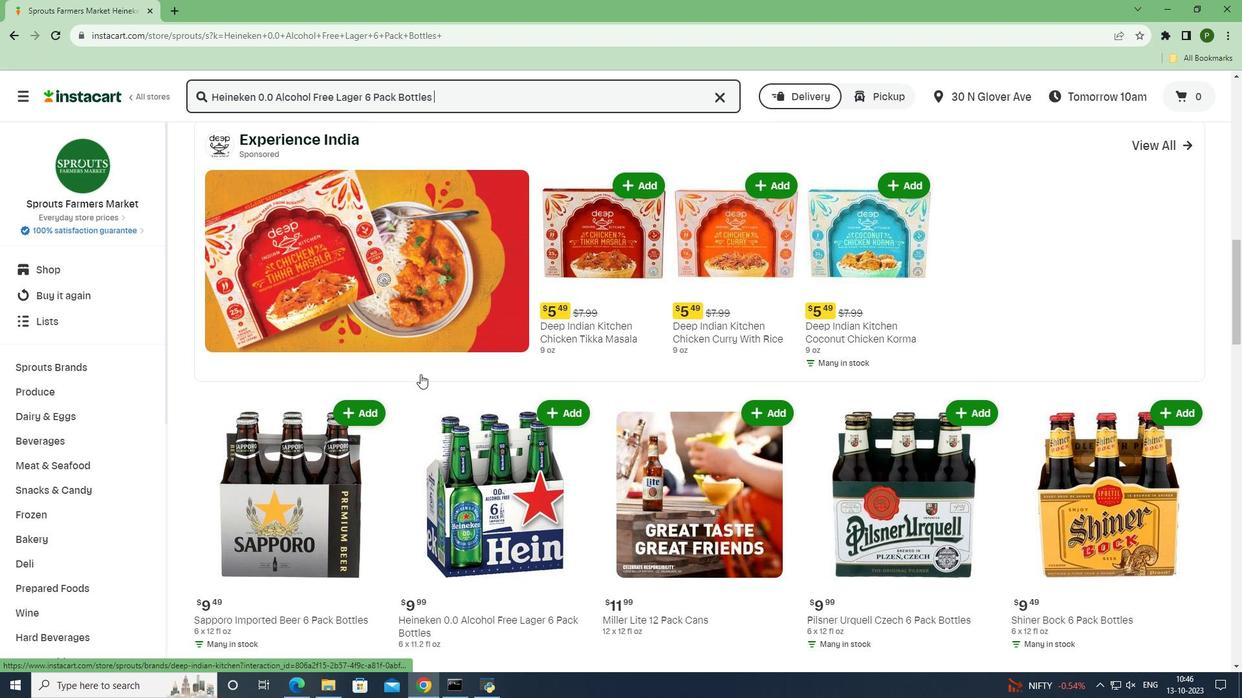 
Action: Mouse moved to (538, 227)
Screenshot: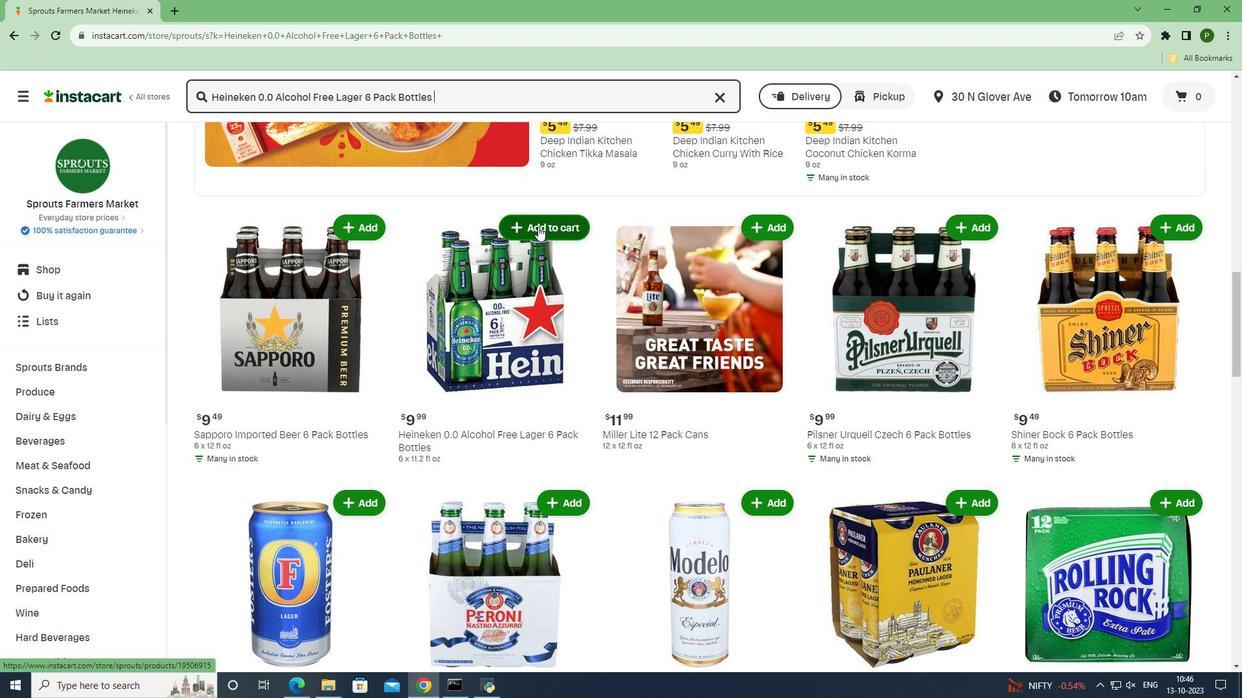 
Action: Mouse pressed left at (538, 227)
Screenshot: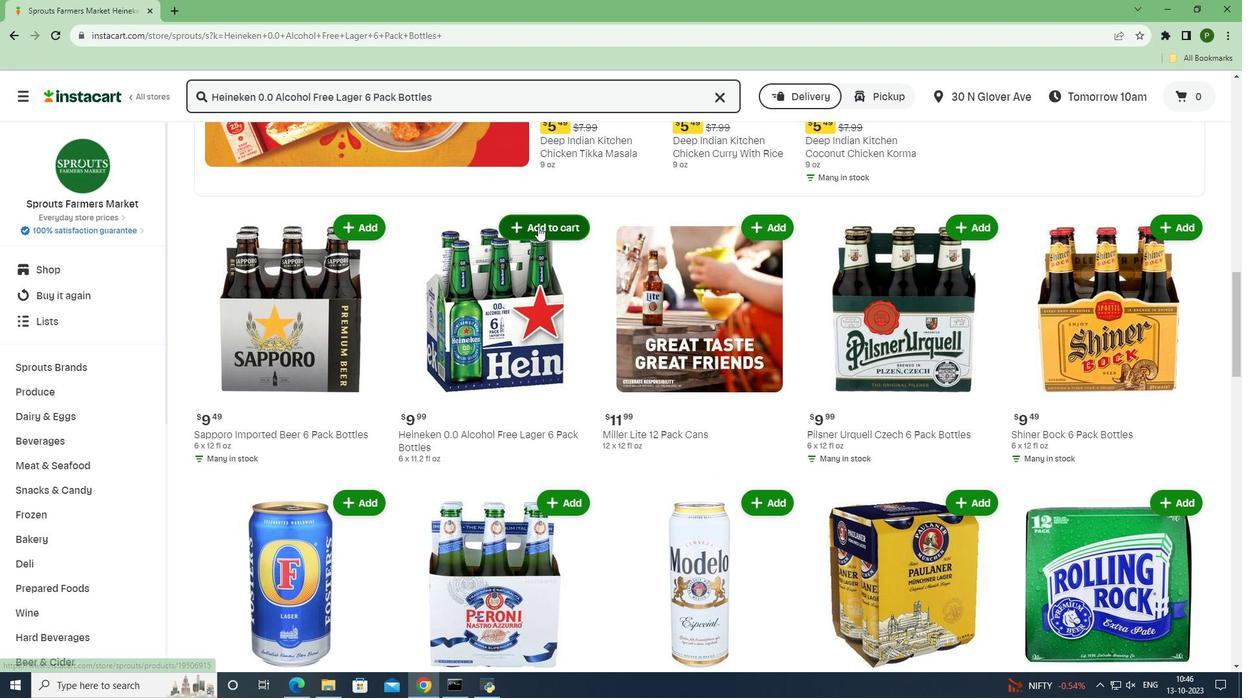 
Action: Mouse moved to (592, 289)
Screenshot: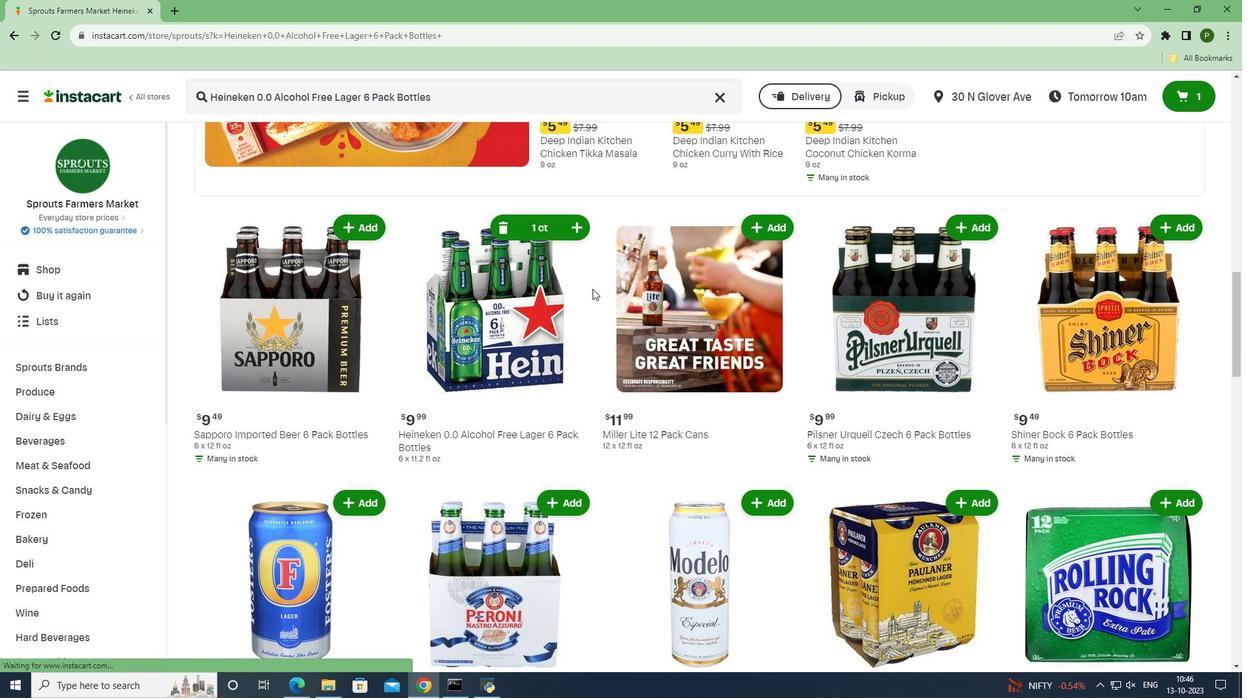 
